 Task: Add Attachment from computer to Card Card0000000189 in Board Board0000000048 in Workspace WS0000000016 in Trello. Add Cover Purple to Card Card0000000189 in Board Board0000000048 in Workspace WS0000000016 in Trello. Add "Move Card To …" Button titled Button0000000189 to "top" of the list "To Do" to Card Card0000000189 in Board Board0000000048 in Workspace WS0000000016 in Trello. Add Description DS0000000189 to Card Card0000000189 in Board Board0000000048 in Workspace WS0000000016 in Trello. Add Comment CM0000000189 to Card Card0000000189 in Board Board0000000048 in Workspace WS0000000016 in Trello
Action: Mouse moved to (707, 43)
Screenshot: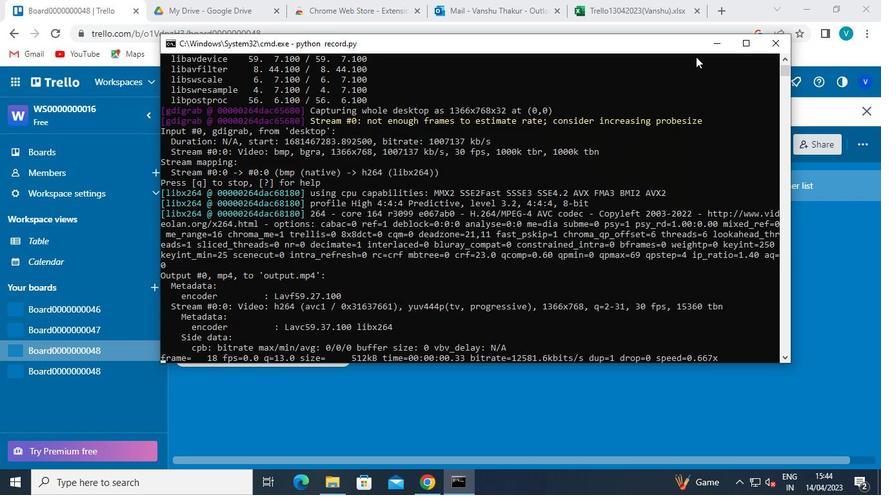
Action: Mouse pressed left at (707, 43)
Screenshot: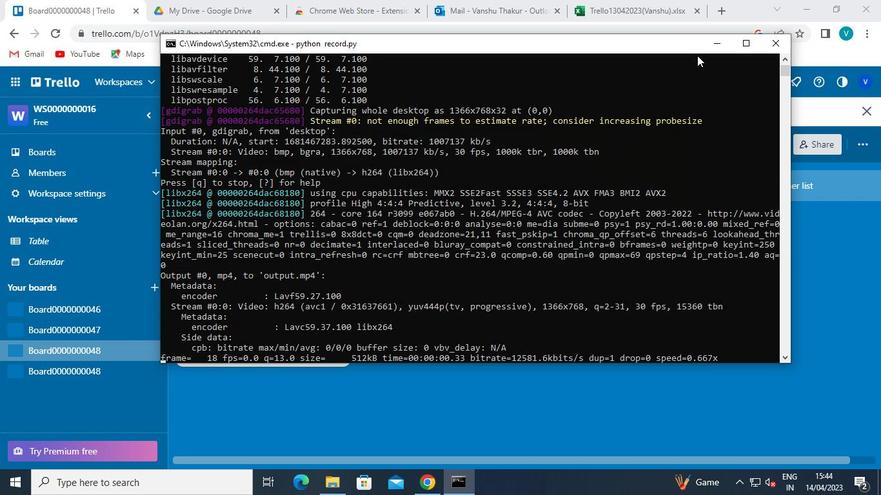 
Action: Mouse moved to (267, 233)
Screenshot: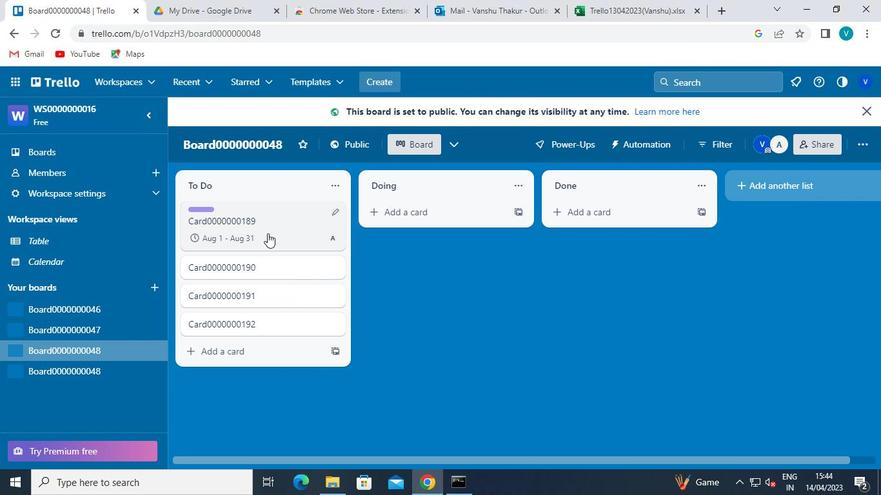 
Action: Mouse pressed left at (267, 233)
Screenshot: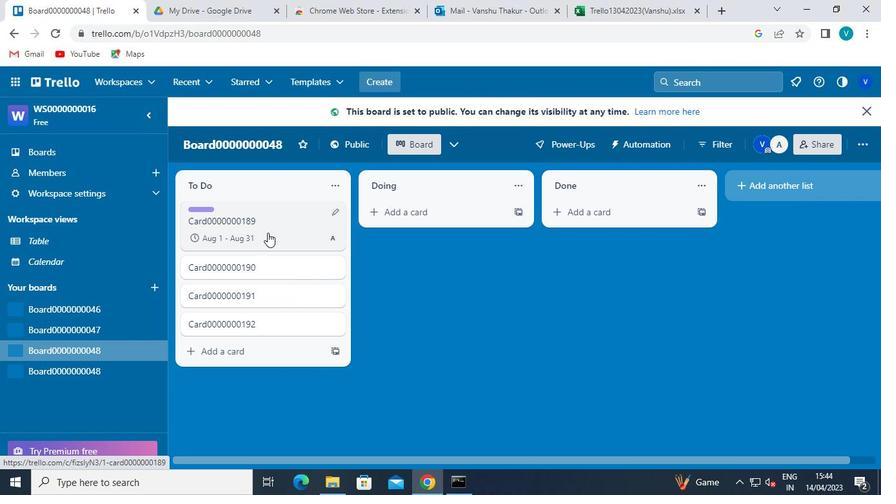 
Action: Mouse moved to (583, 328)
Screenshot: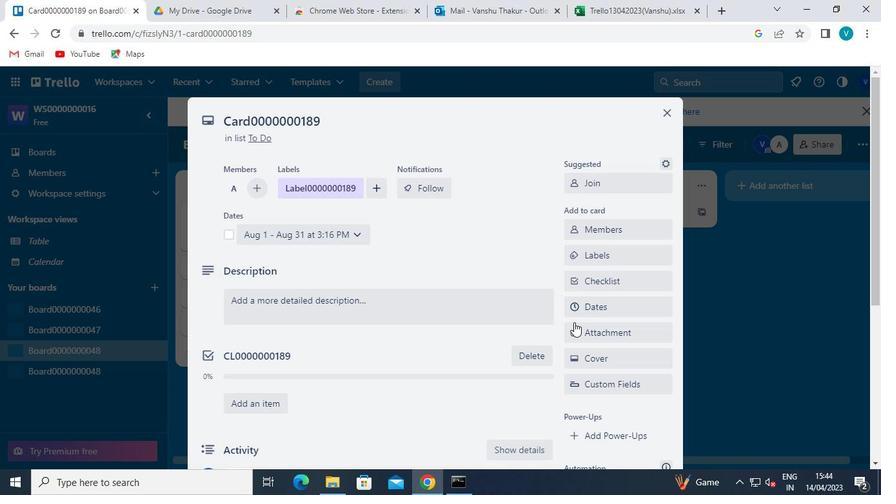 
Action: Mouse pressed left at (583, 328)
Screenshot: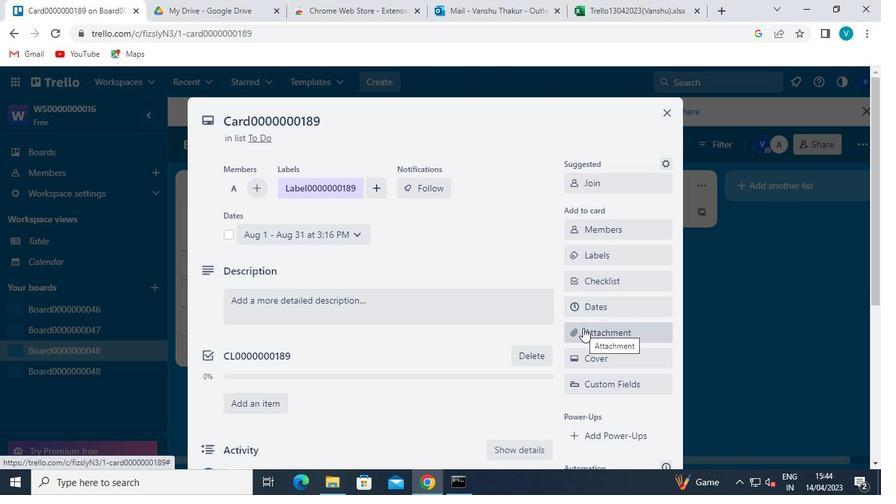 
Action: Mouse moved to (589, 132)
Screenshot: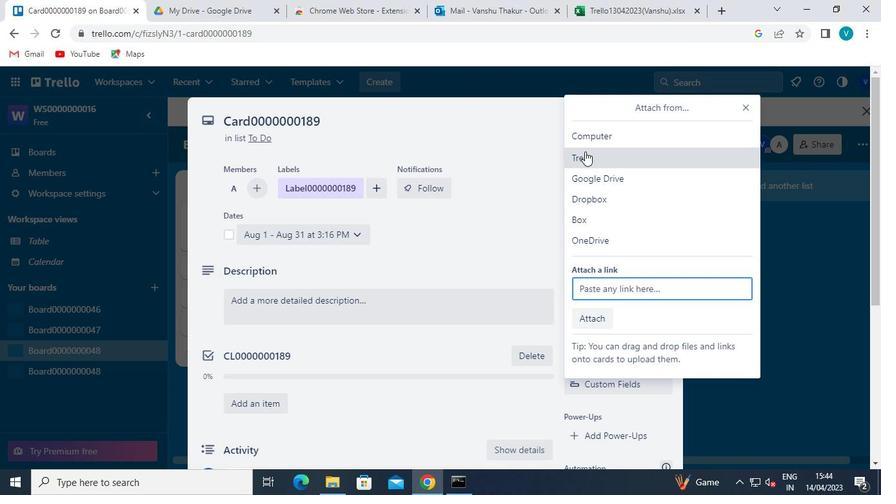 
Action: Mouse pressed left at (589, 132)
Screenshot: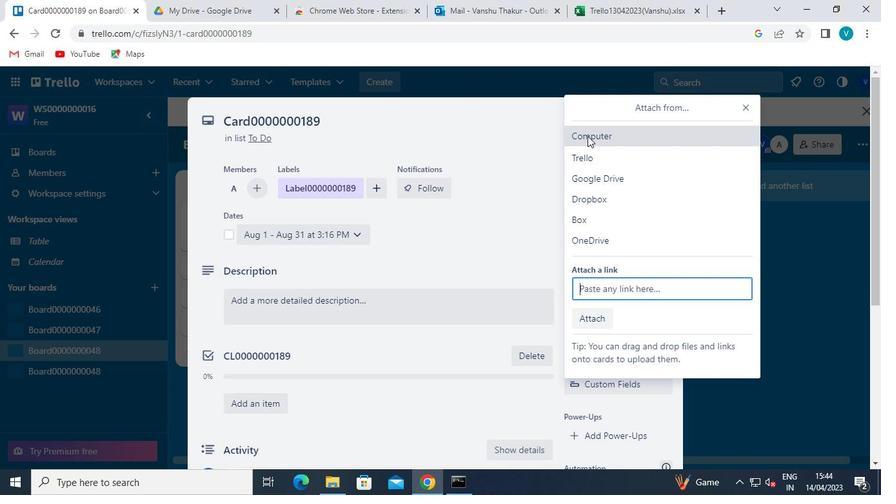 
Action: Mouse moved to (159, 157)
Screenshot: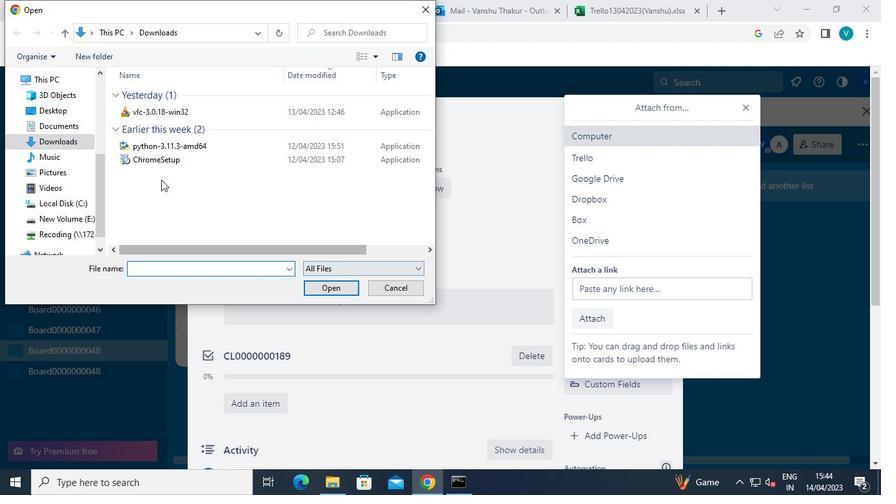 
Action: Mouse pressed left at (159, 157)
Screenshot: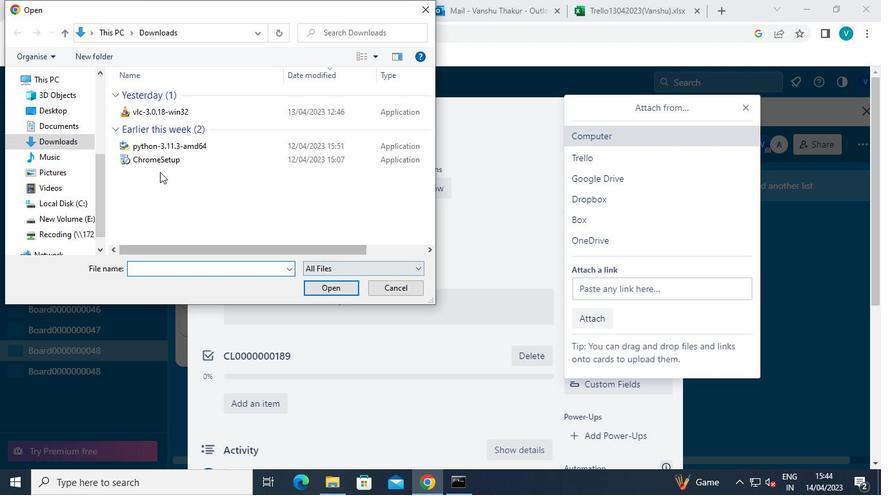 
Action: Mouse moved to (311, 283)
Screenshot: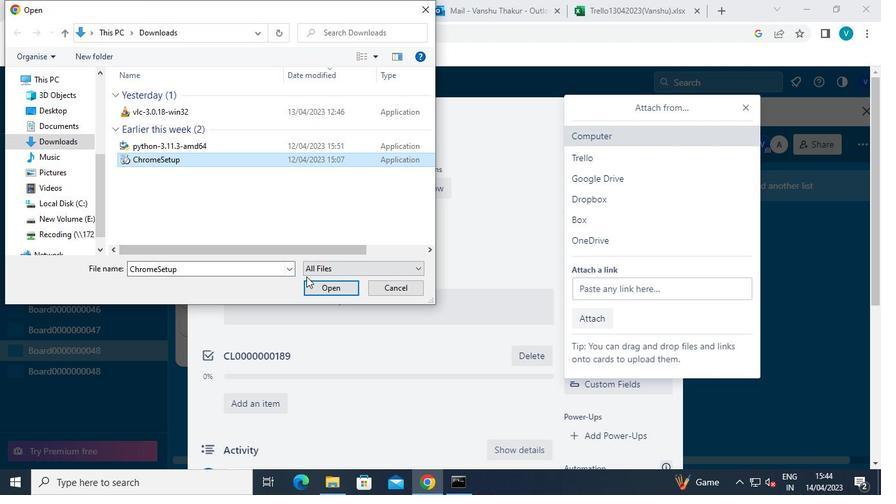 
Action: Mouse pressed left at (311, 283)
Screenshot: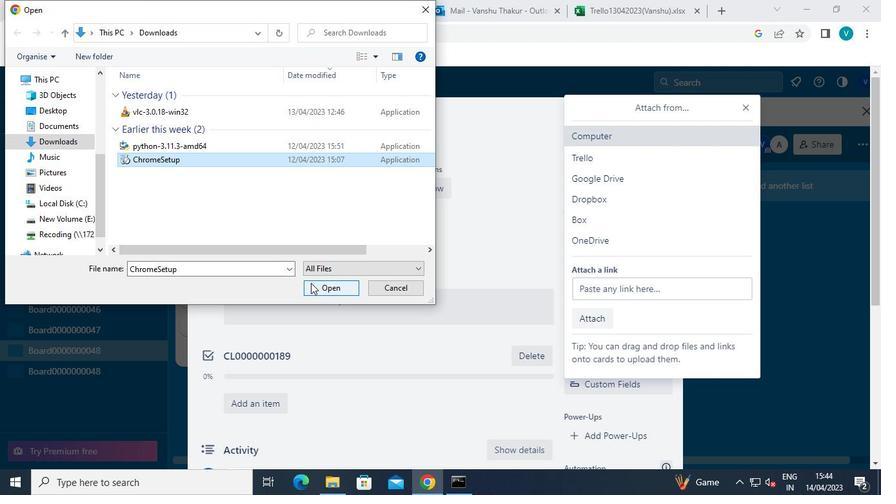 
Action: Mouse moved to (595, 349)
Screenshot: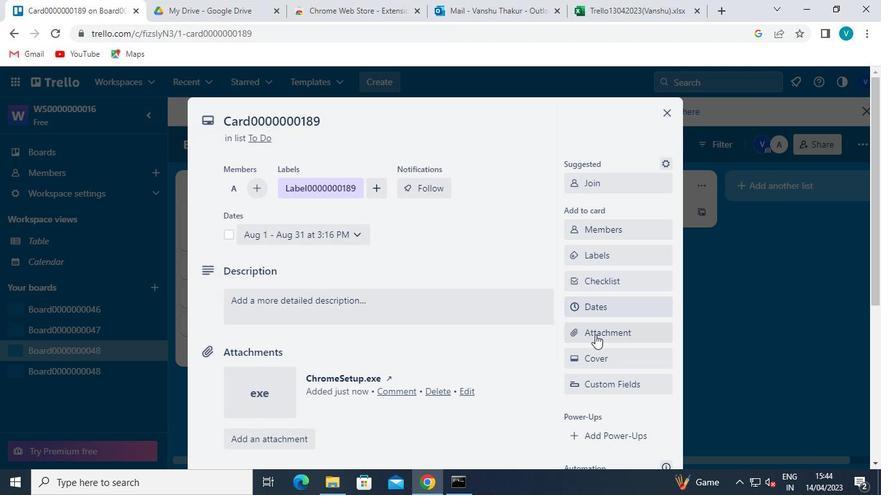 
Action: Mouse pressed left at (595, 349)
Screenshot: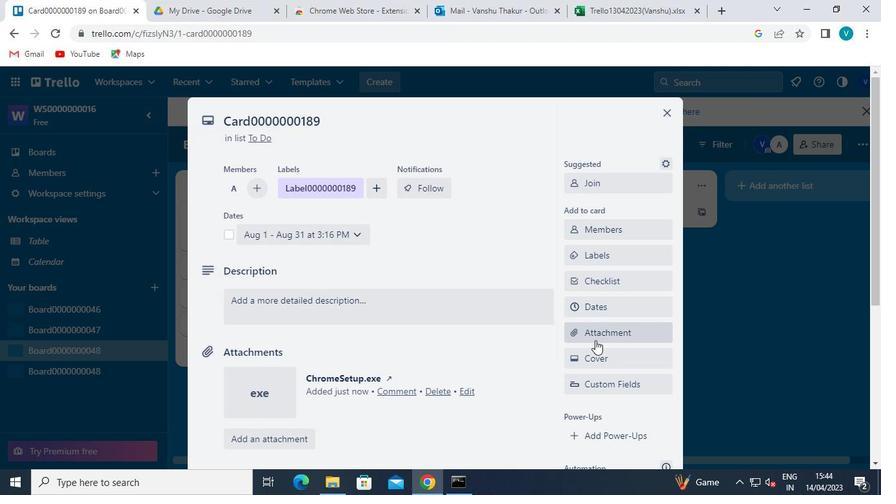 
Action: Mouse moved to (737, 217)
Screenshot: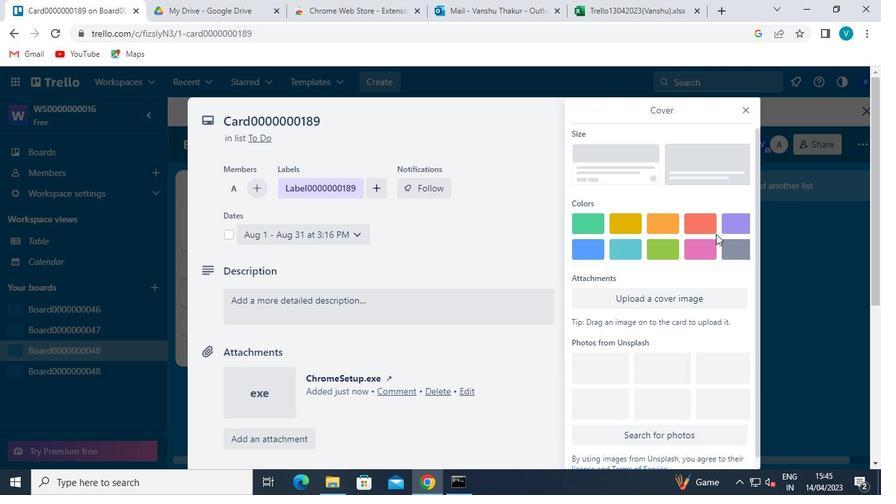 
Action: Mouse pressed left at (737, 217)
Screenshot: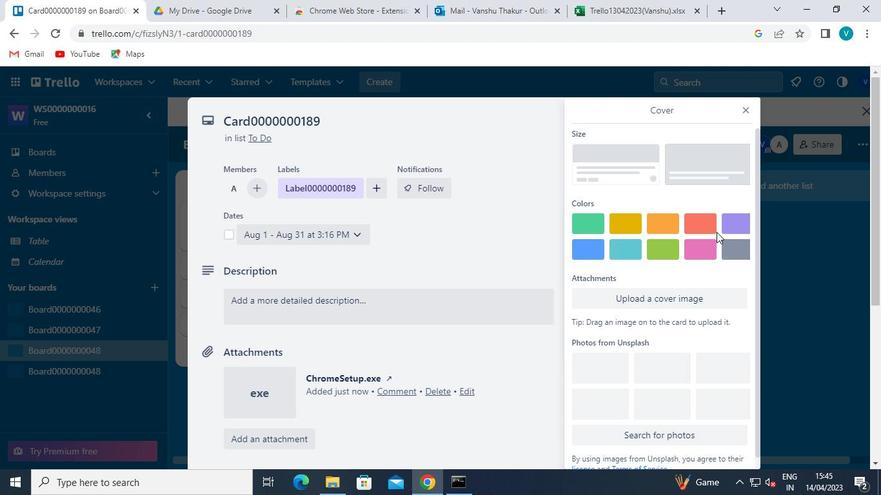 
Action: Mouse moved to (750, 104)
Screenshot: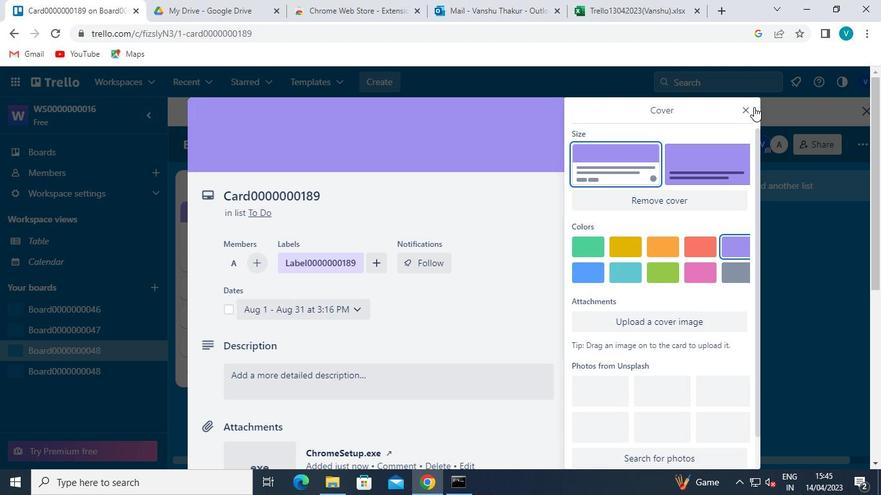 
Action: Mouse pressed left at (750, 104)
Screenshot: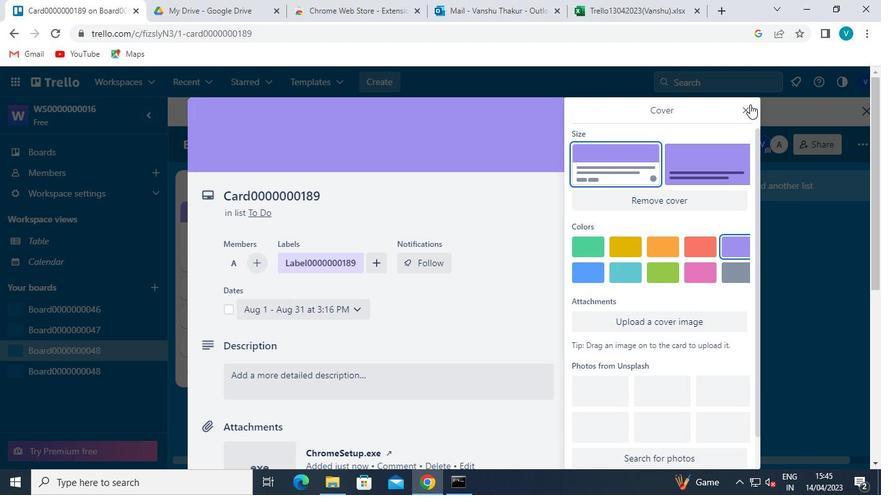 
Action: Mouse moved to (608, 413)
Screenshot: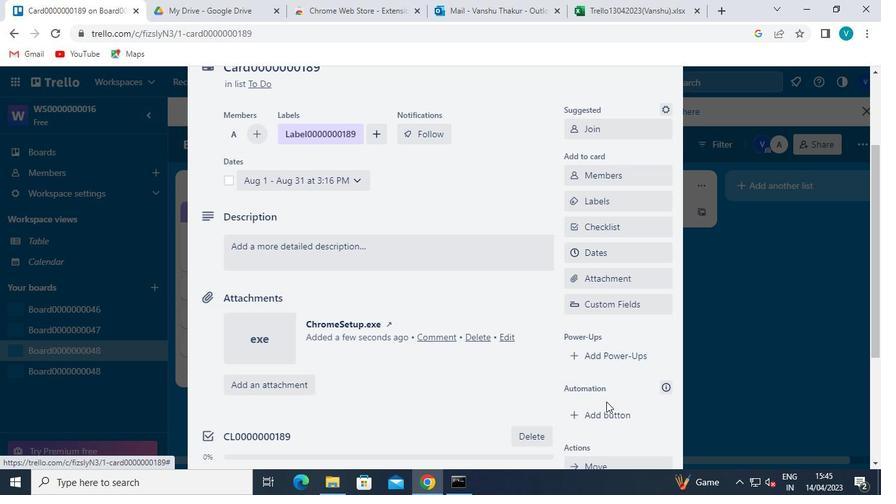 
Action: Mouse pressed left at (608, 413)
Screenshot: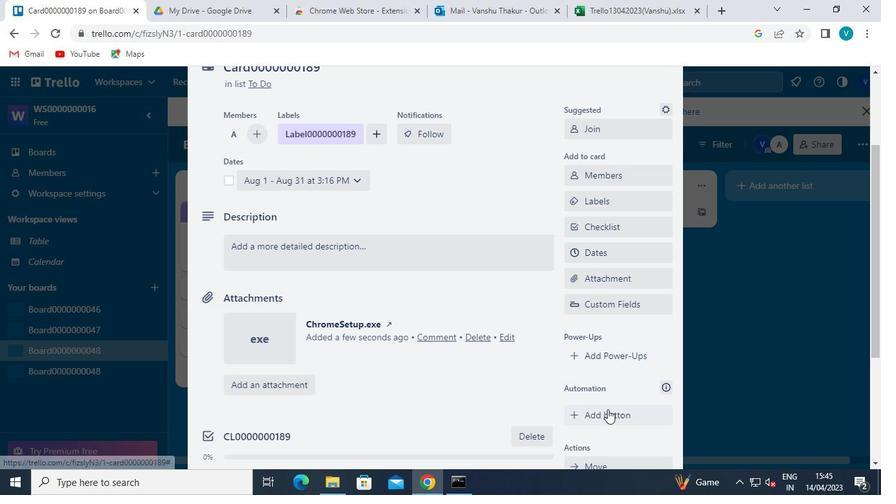 
Action: Mouse moved to (610, 171)
Screenshot: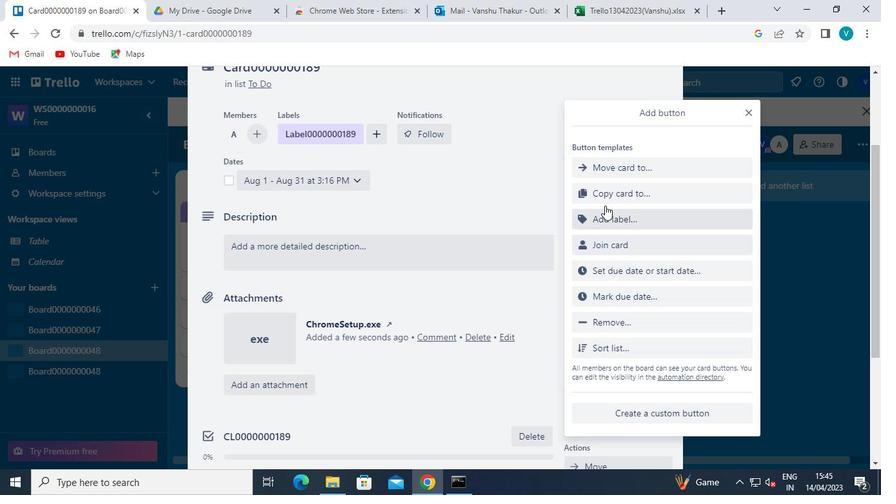 
Action: Mouse pressed left at (610, 171)
Screenshot: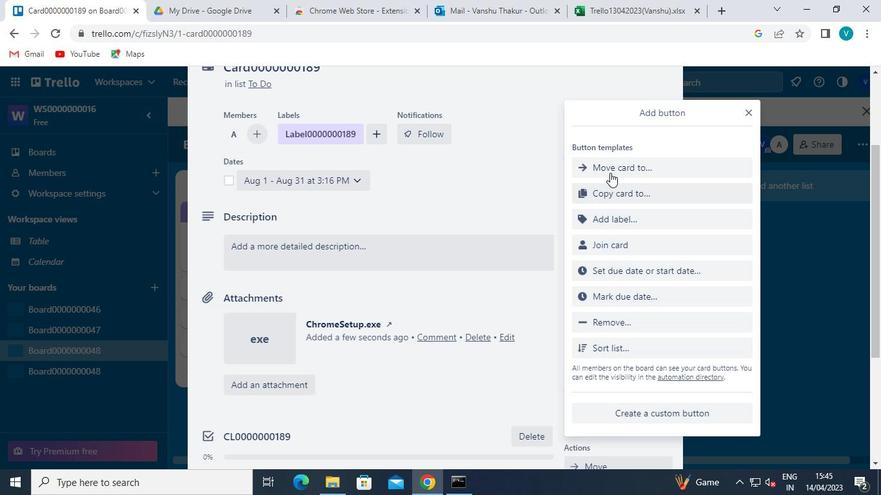 
Action: Mouse moved to (617, 200)
Screenshot: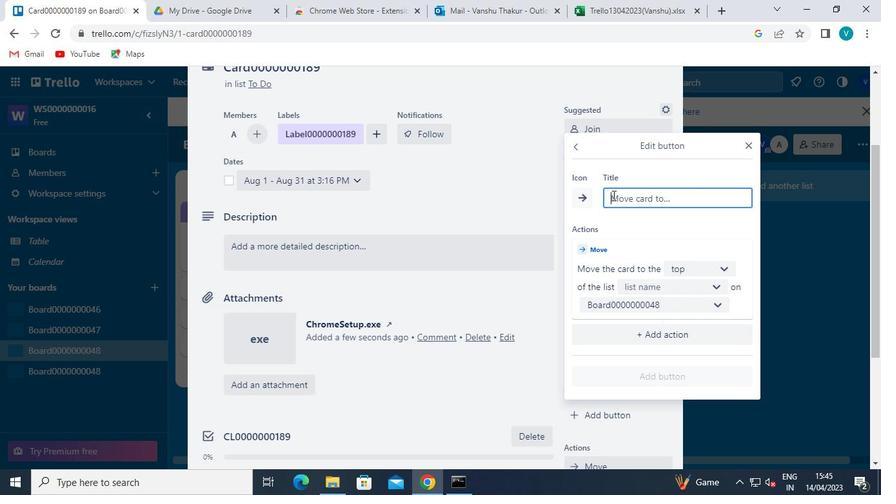 
Action: Mouse pressed left at (617, 200)
Screenshot: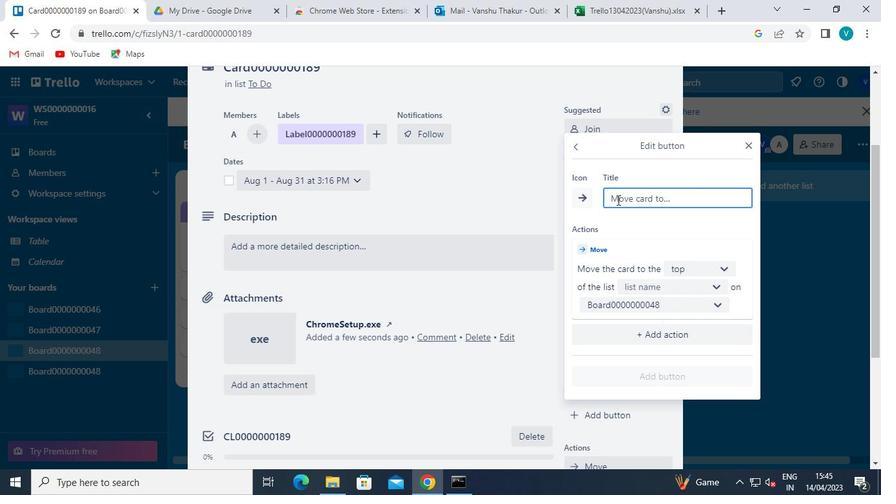 
Action: Mouse moved to (619, 200)
Screenshot: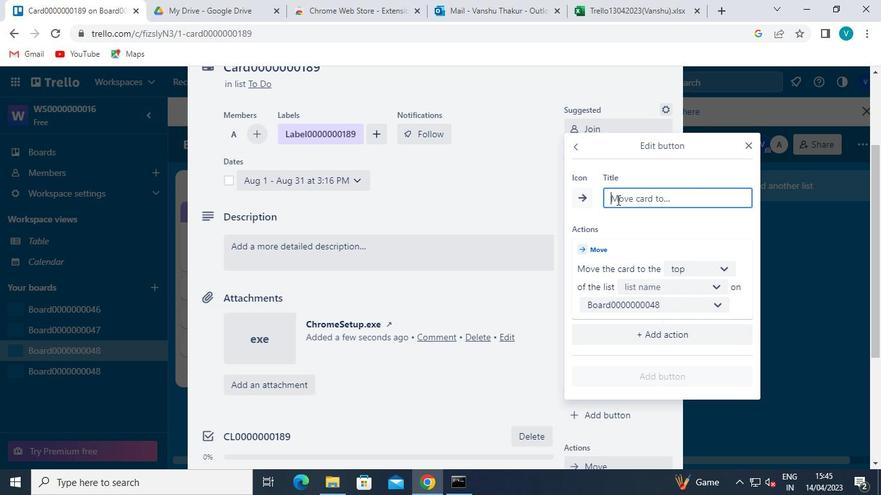 
Action: Keyboard Key.shift
Screenshot: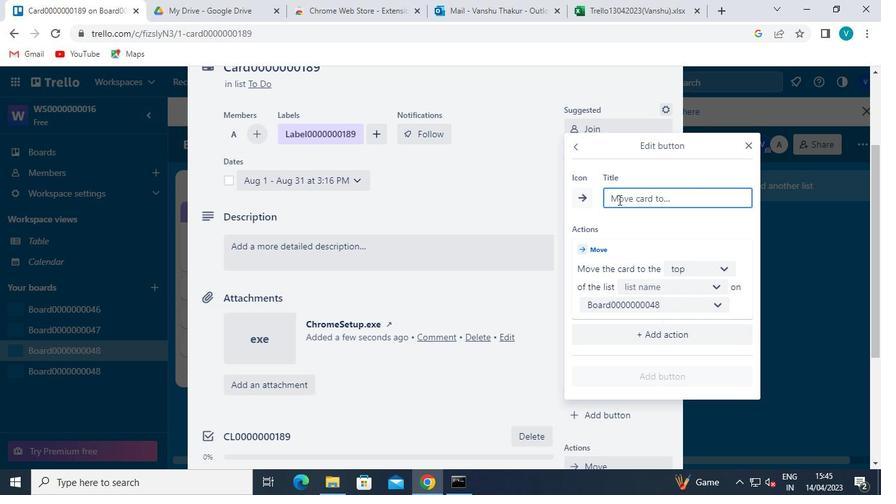 
Action: Keyboard B
Screenshot: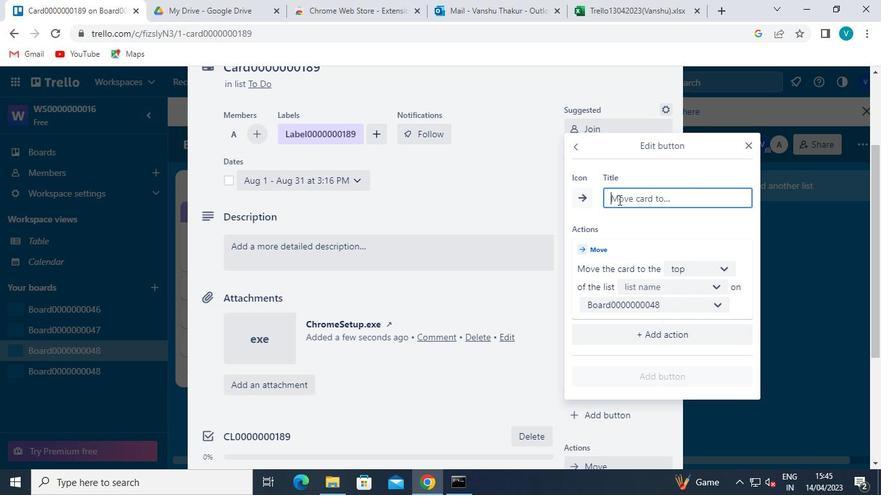 
Action: Keyboard u
Screenshot: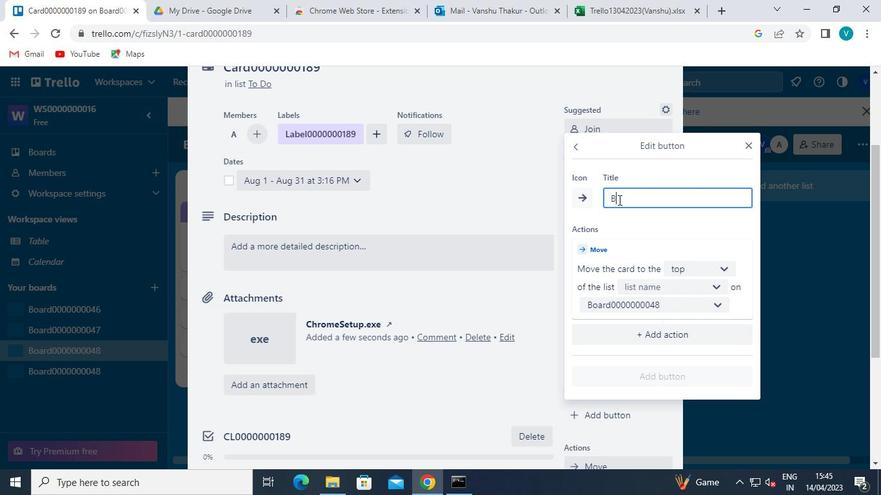 
Action: Keyboard t
Screenshot: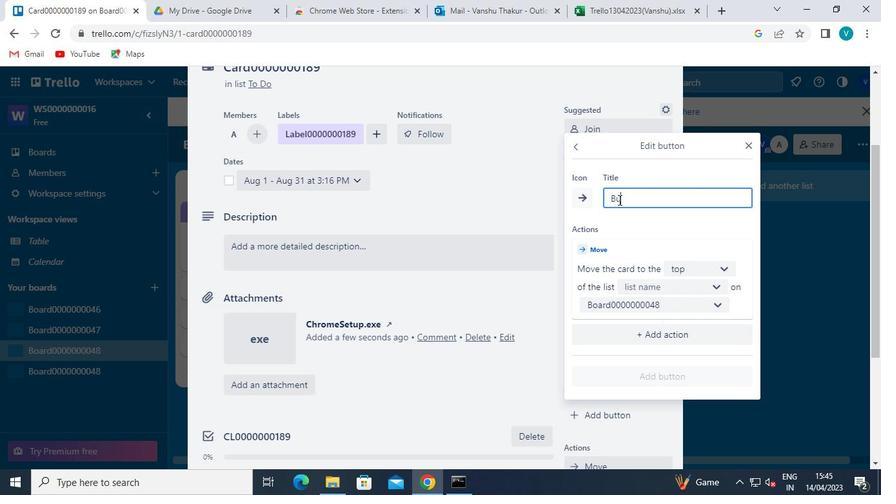 
Action: Keyboard t
Screenshot: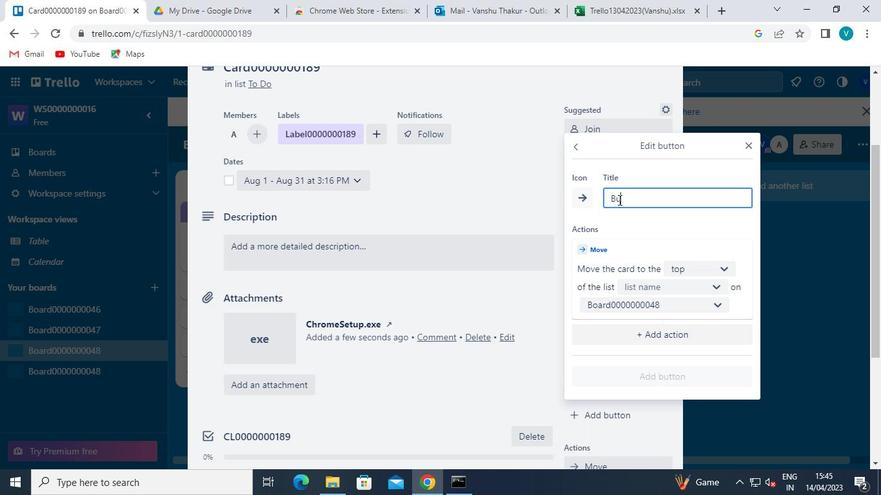 
Action: Keyboard o
Screenshot: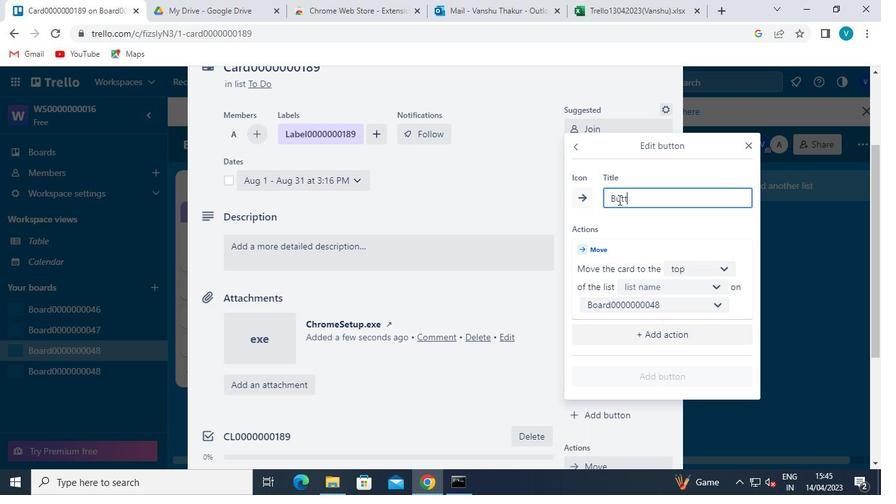 
Action: Keyboard n
Screenshot: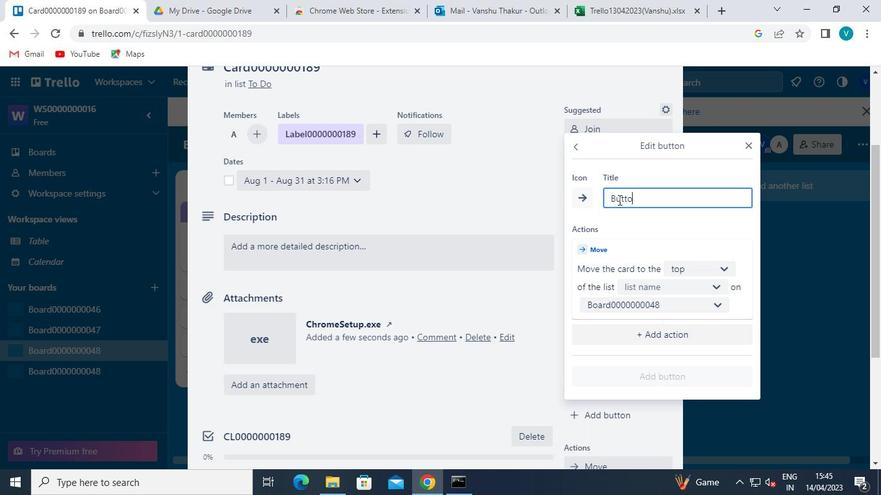 
Action: Keyboard <96>
Screenshot: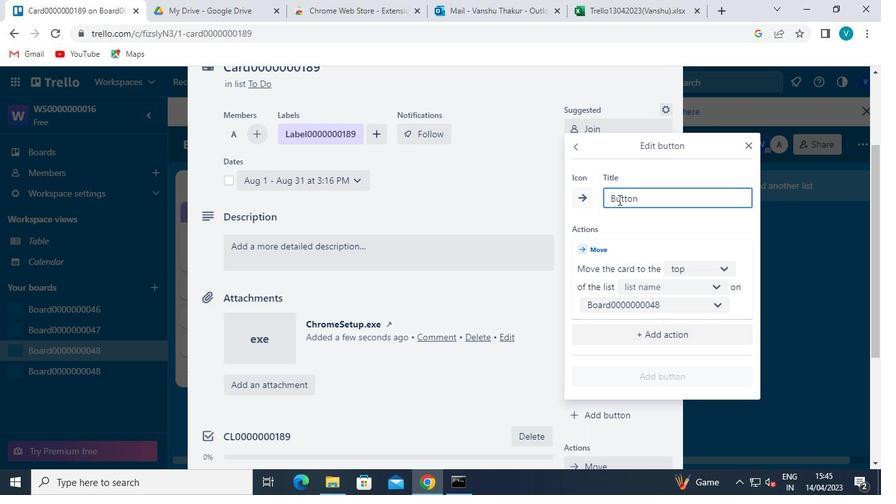 
Action: Keyboard <96>
Screenshot: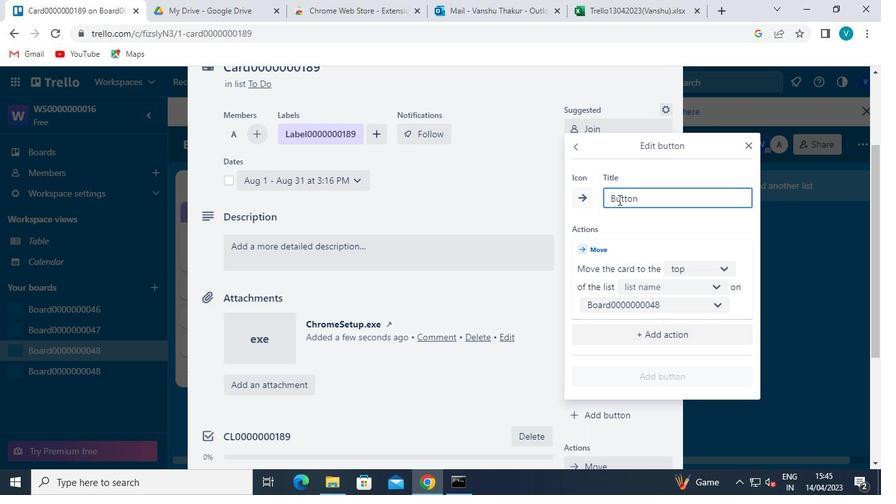 
Action: Keyboard <96>
Screenshot: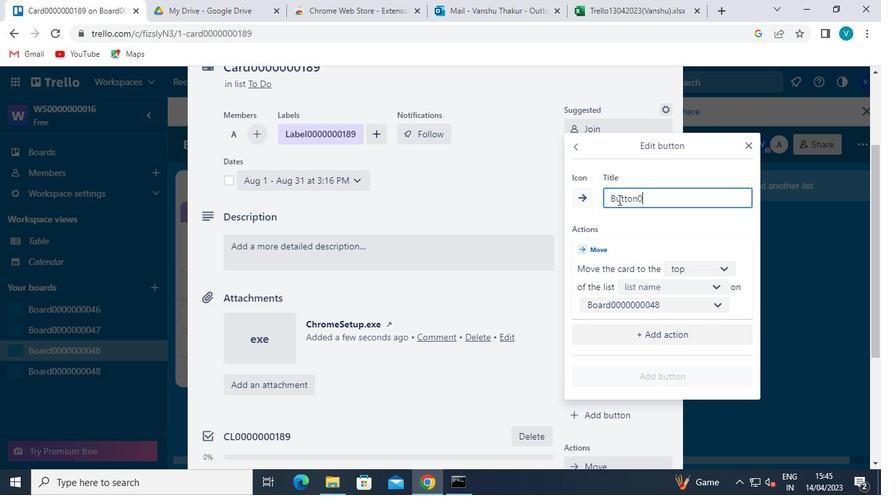 
Action: Keyboard <96>
Screenshot: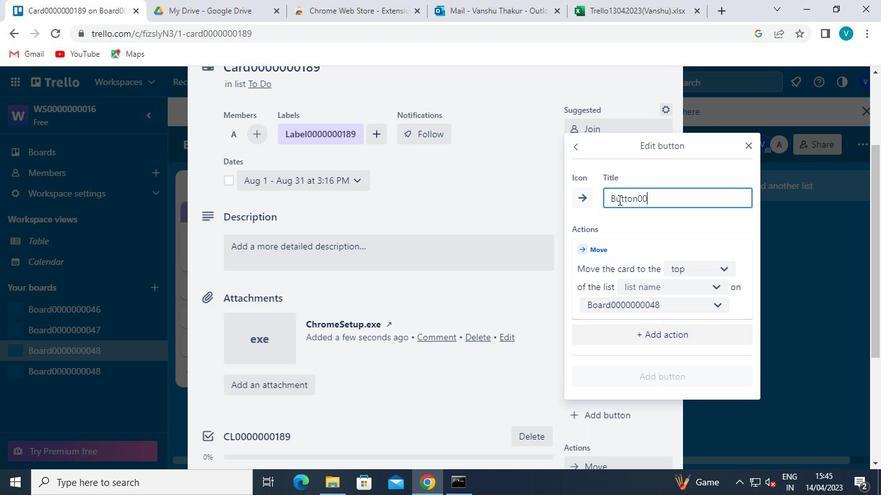 
Action: Keyboard <96>
Screenshot: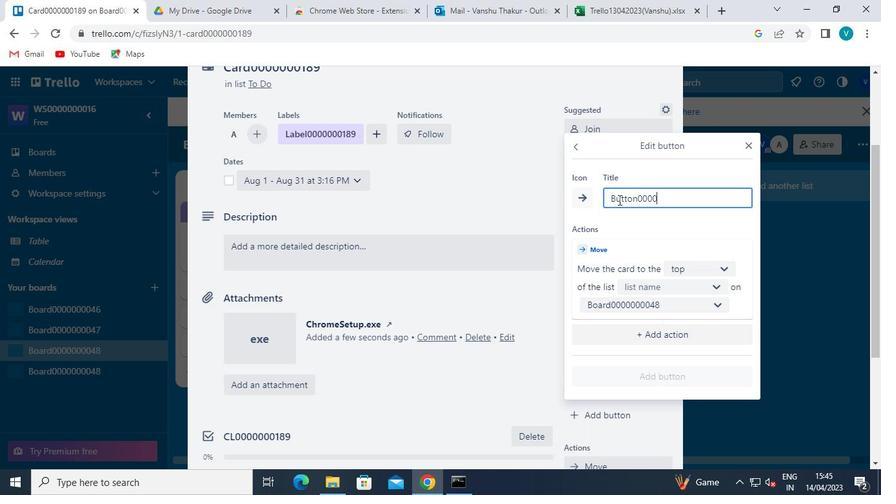 
Action: Keyboard <96>
Screenshot: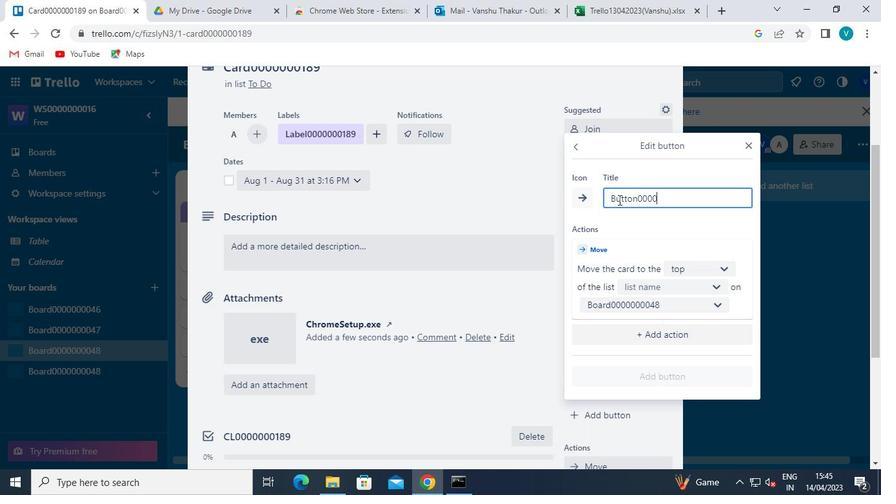 
Action: Keyboard <96>
Screenshot: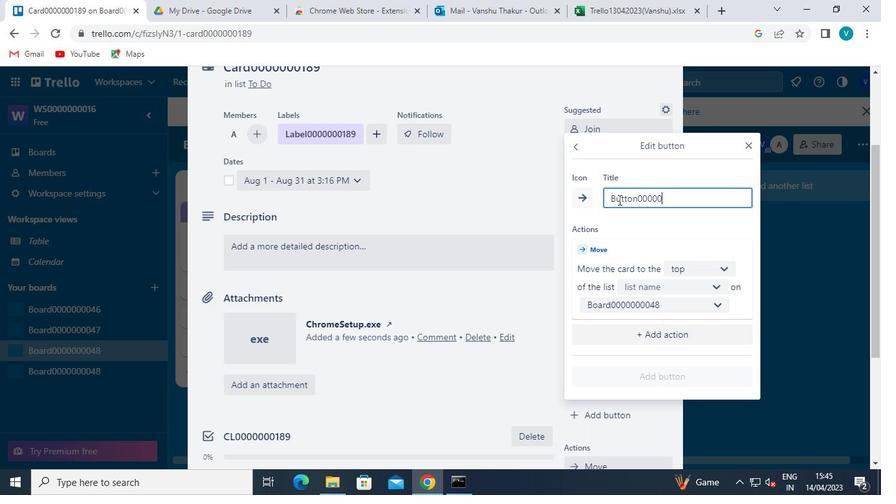
Action: Keyboard <97>
Screenshot: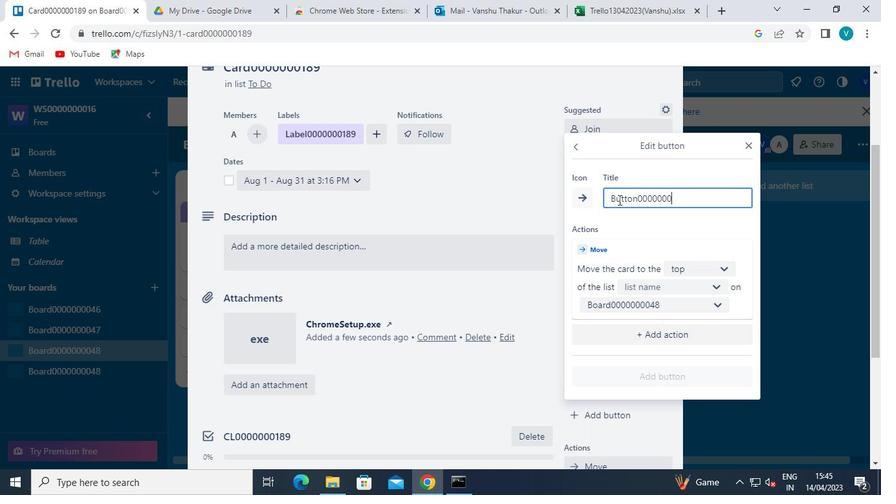 
Action: Keyboard <104>
Screenshot: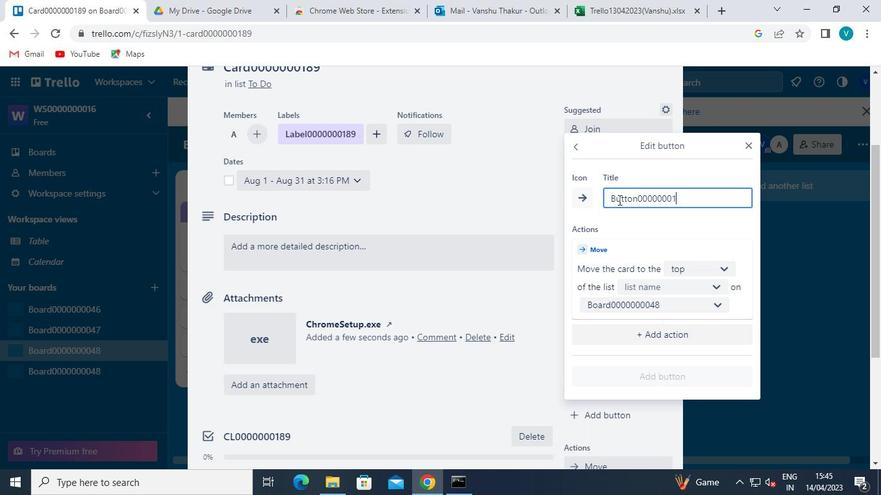 
Action: Keyboard <105>
Screenshot: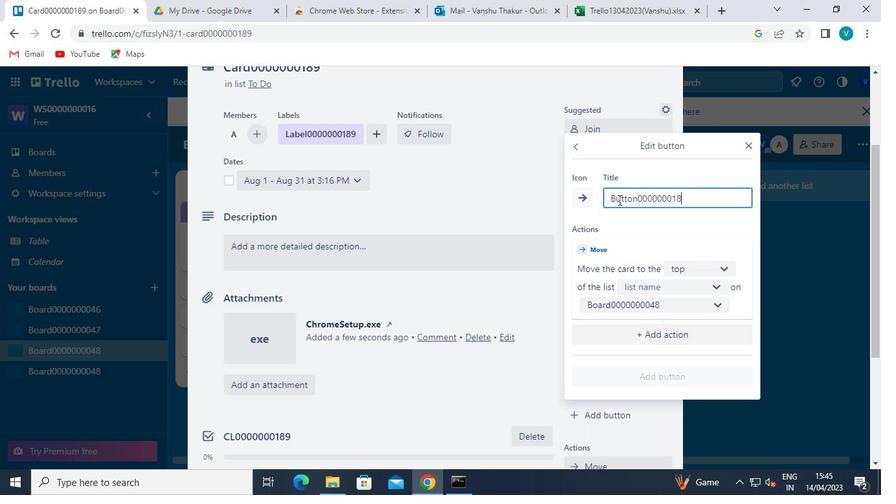 
Action: Mouse moved to (695, 267)
Screenshot: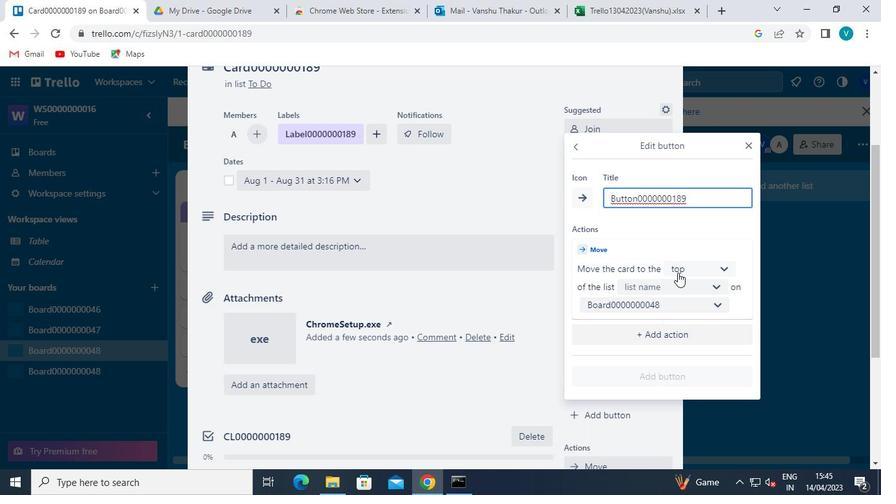 
Action: Mouse pressed left at (695, 267)
Screenshot: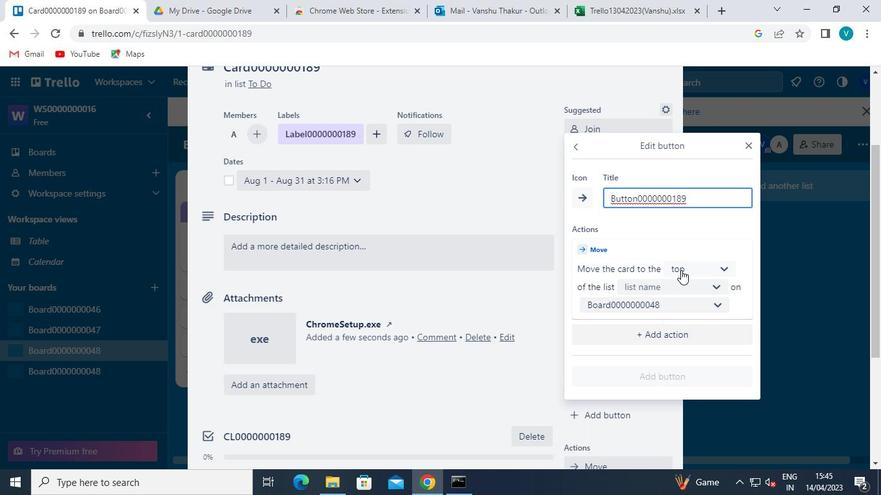 
Action: Mouse moved to (687, 293)
Screenshot: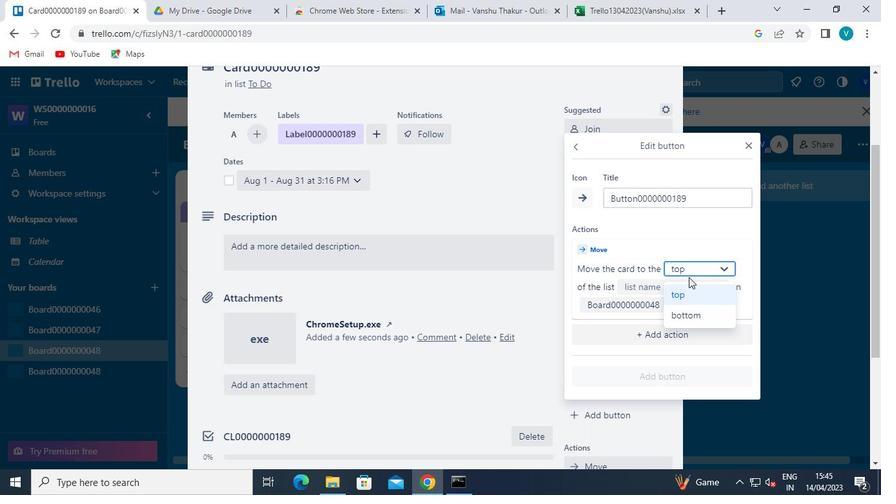 
Action: Mouse pressed left at (687, 293)
Screenshot: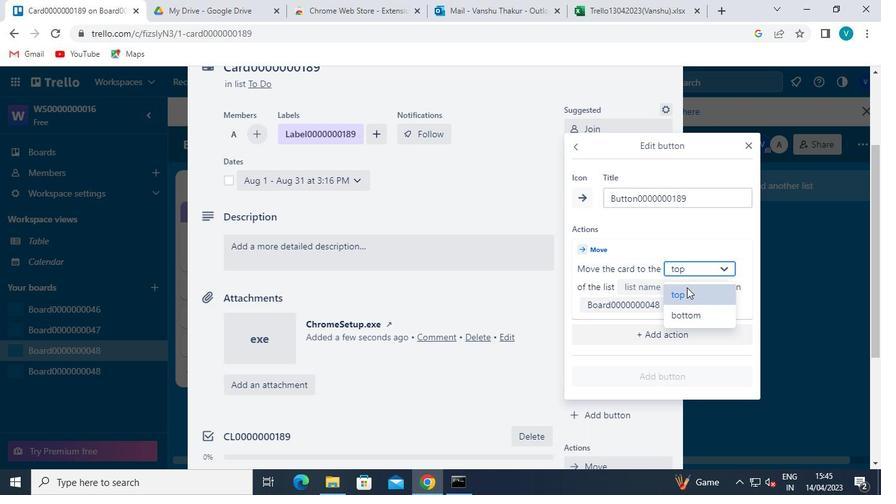 
Action: Mouse moved to (685, 289)
Screenshot: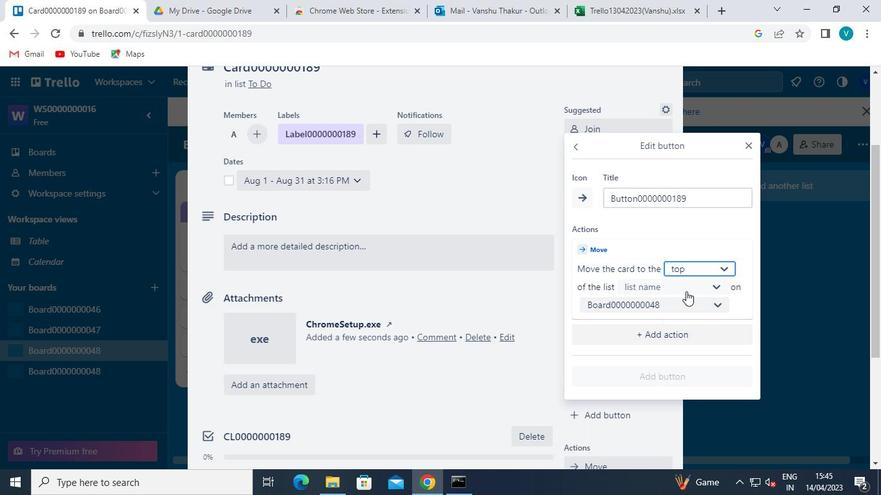 
Action: Mouse pressed left at (685, 289)
Screenshot: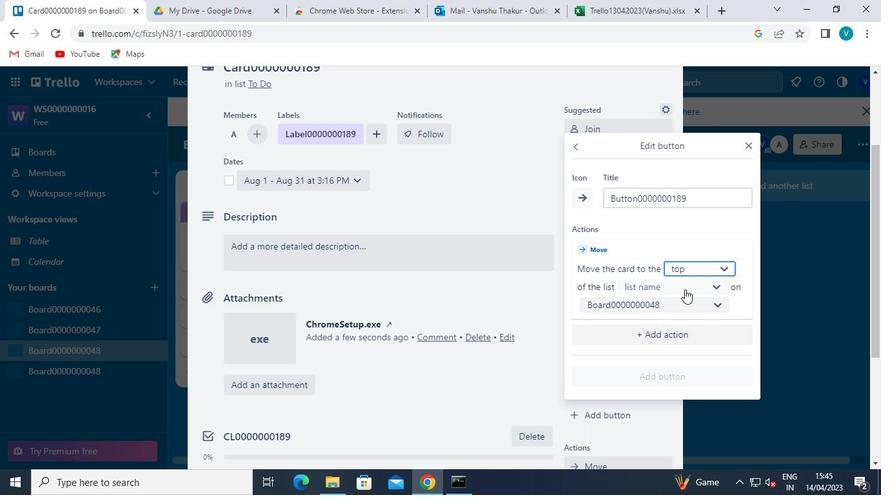 
Action: Mouse moved to (672, 304)
Screenshot: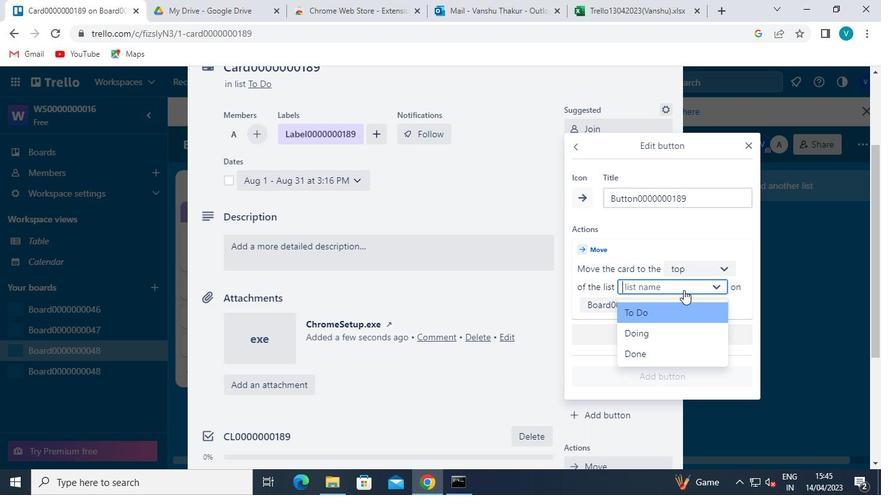 
Action: Mouse pressed left at (672, 304)
Screenshot: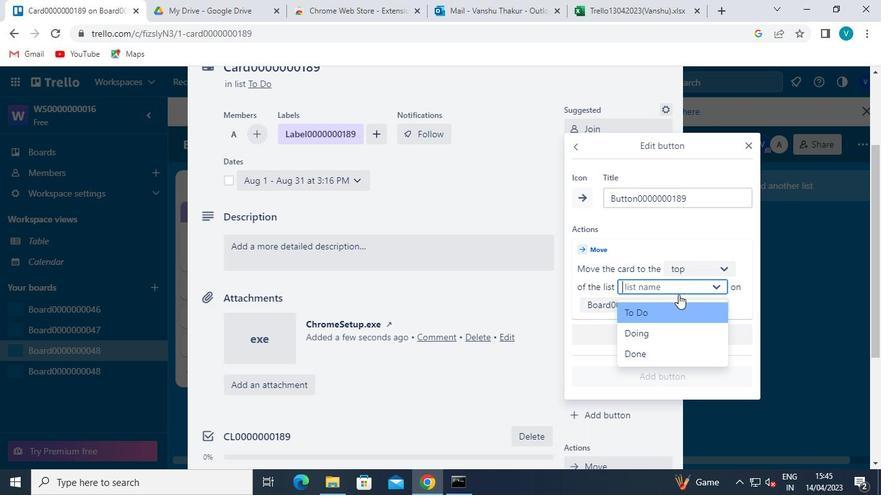 
Action: Mouse moved to (657, 369)
Screenshot: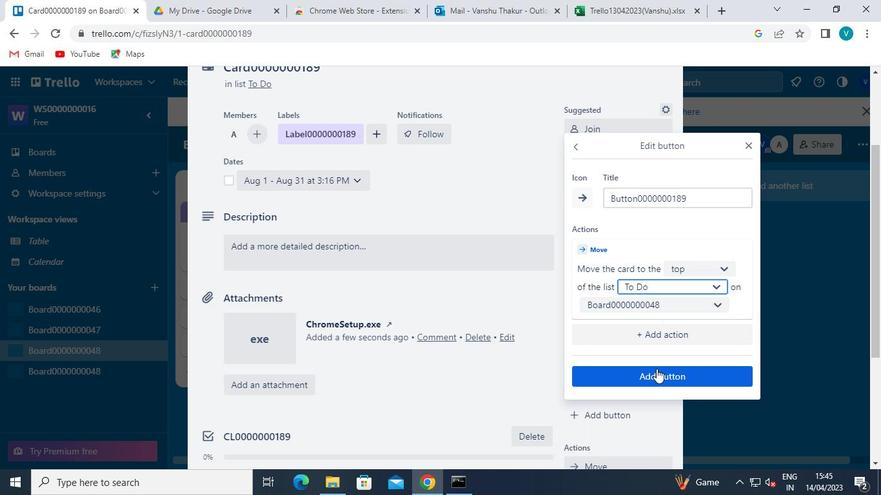 
Action: Mouse pressed left at (657, 369)
Screenshot: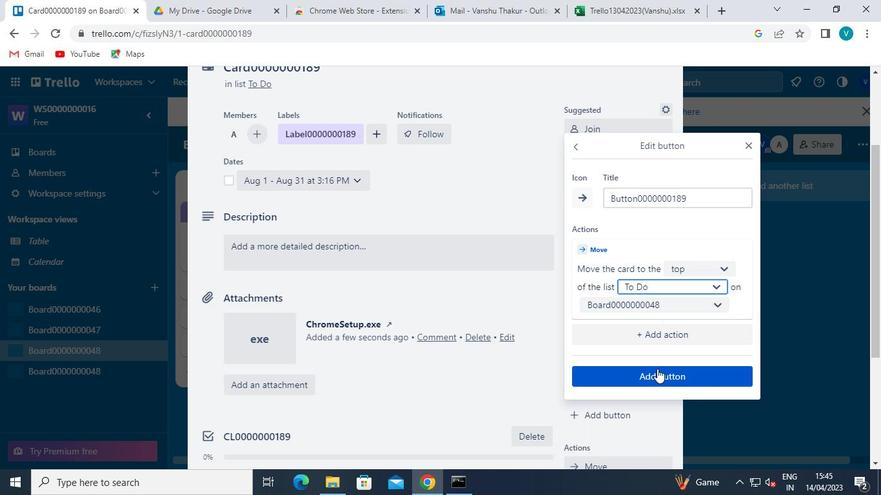 
Action: Mouse moved to (338, 251)
Screenshot: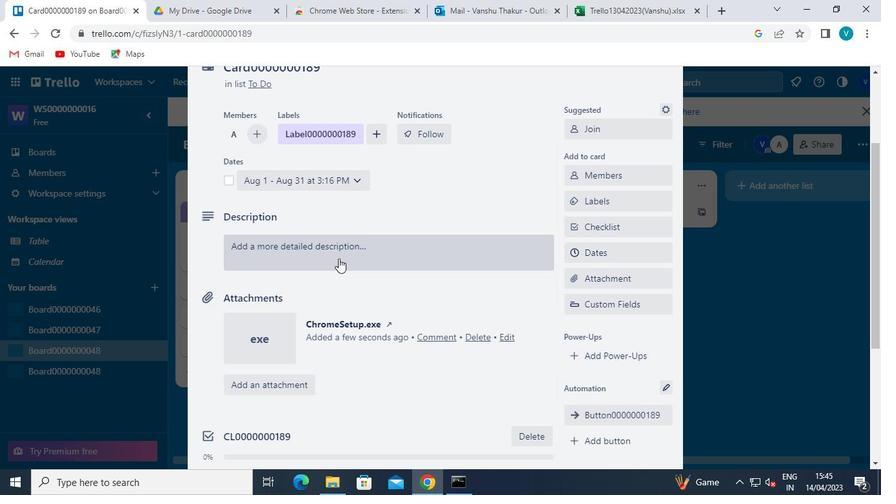 
Action: Mouse pressed left at (338, 251)
Screenshot: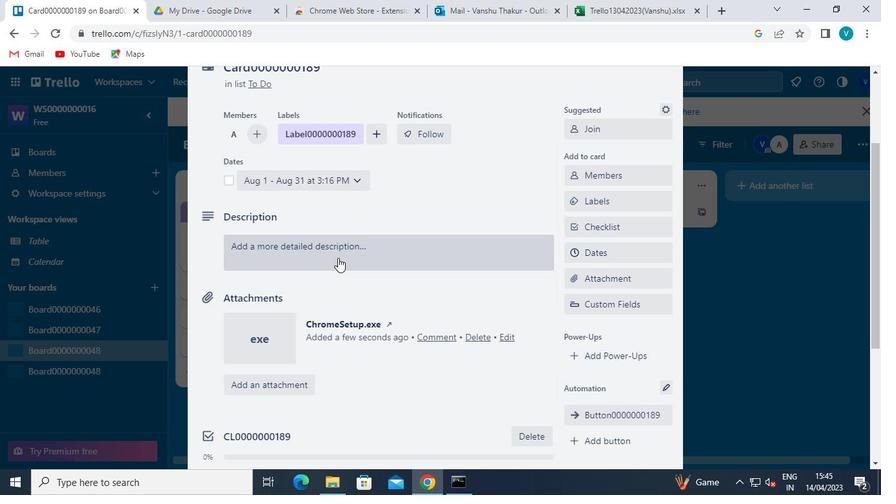 
Action: Mouse moved to (344, 247)
Screenshot: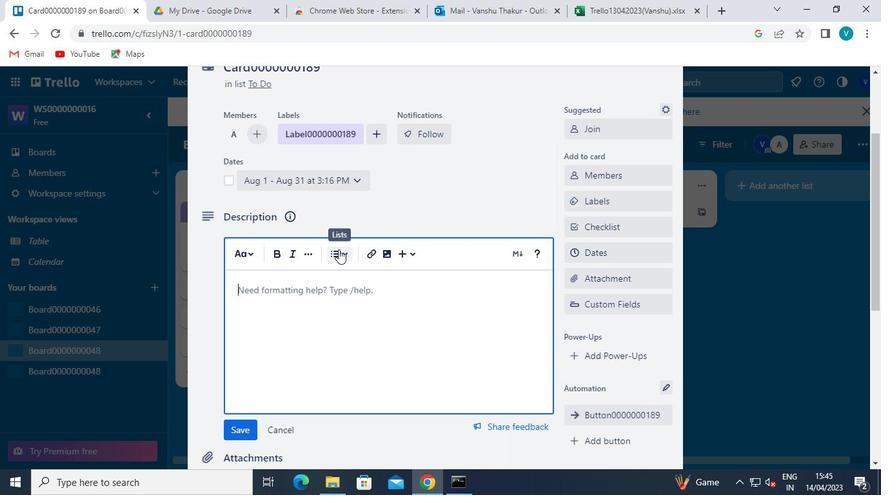 
Action: Keyboard Key.shift
Screenshot: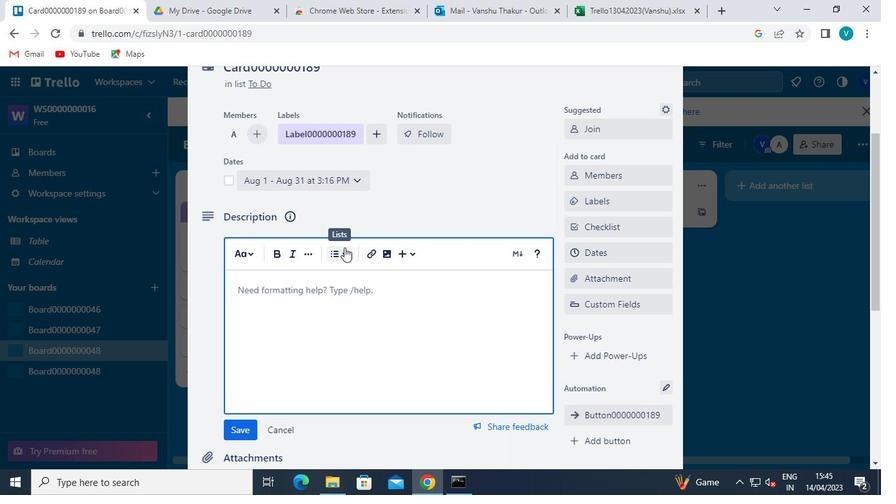 
Action: Keyboard D
Screenshot: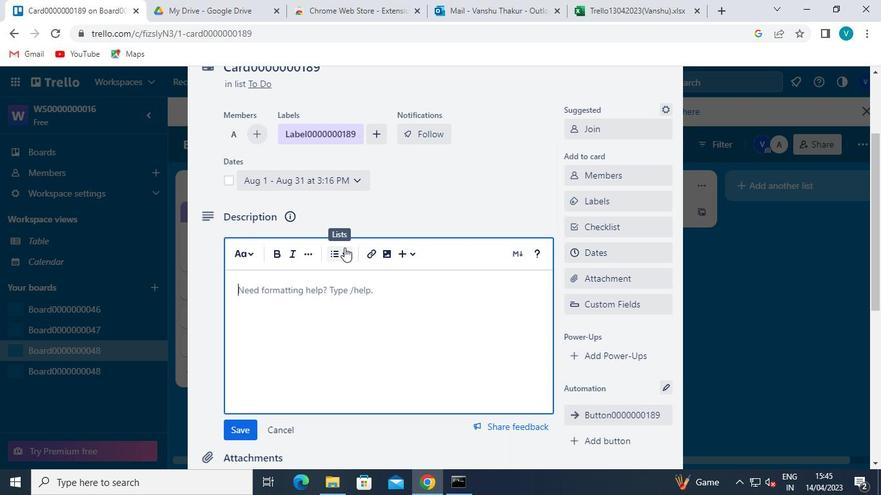 
Action: Keyboard S
Screenshot: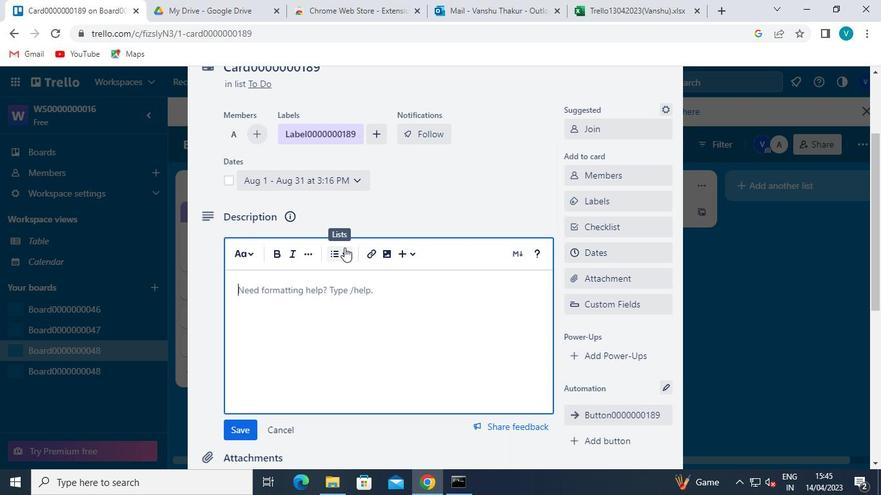 
Action: Keyboard <96>
Screenshot: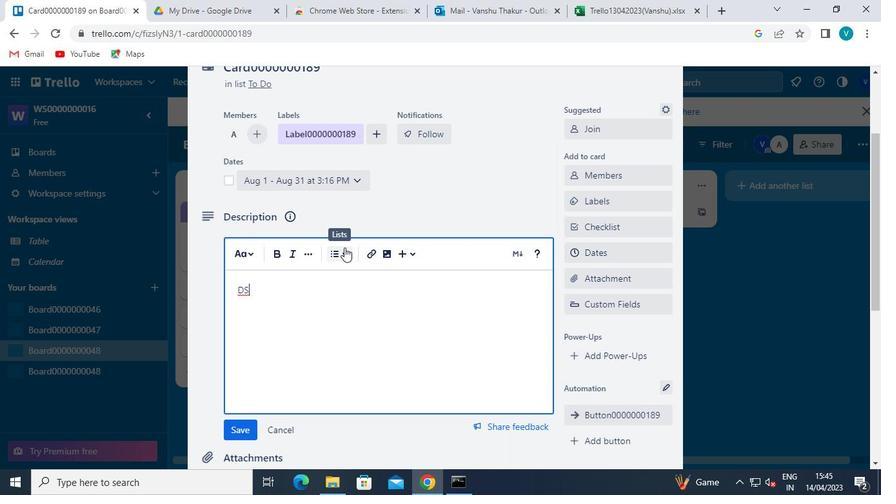 
Action: Keyboard <96>
Screenshot: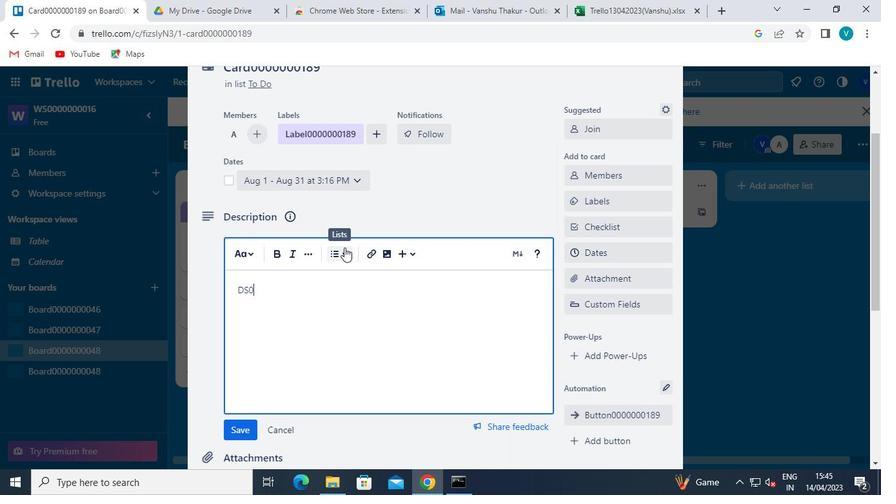 
Action: Keyboard <96>
Screenshot: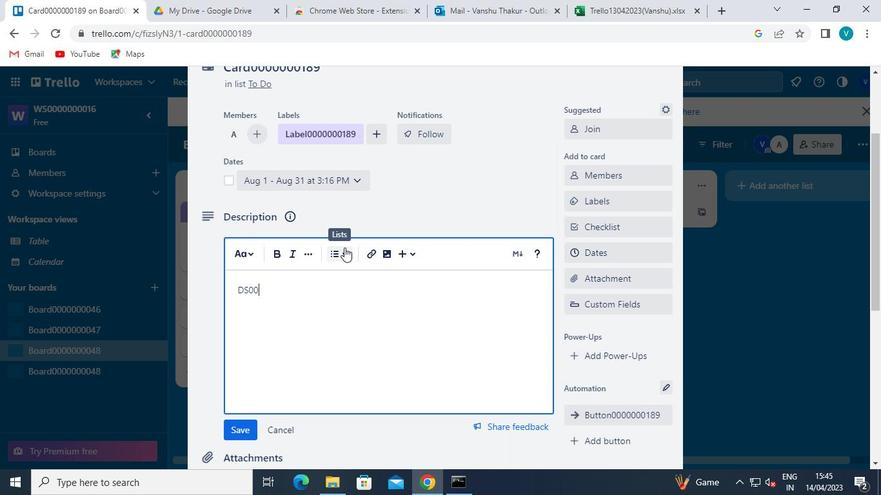 
Action: Keyboard <96>
Screenshot: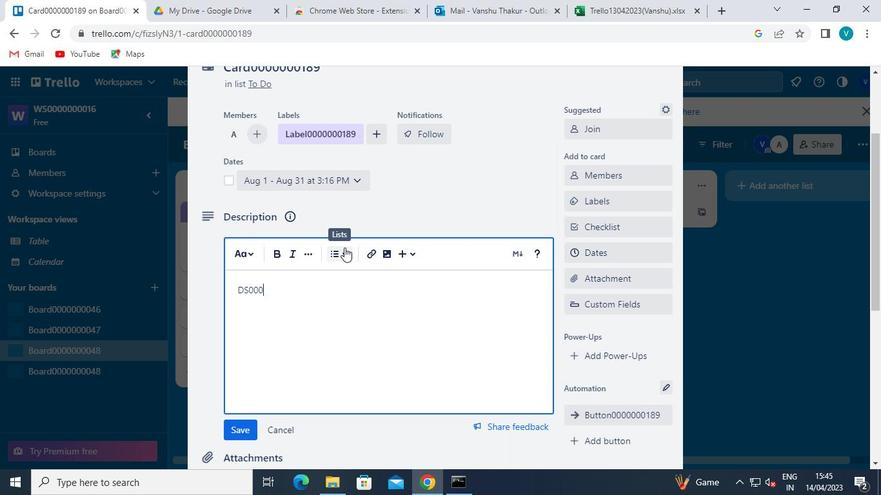
Action: Keyboard <96>
Screenshot: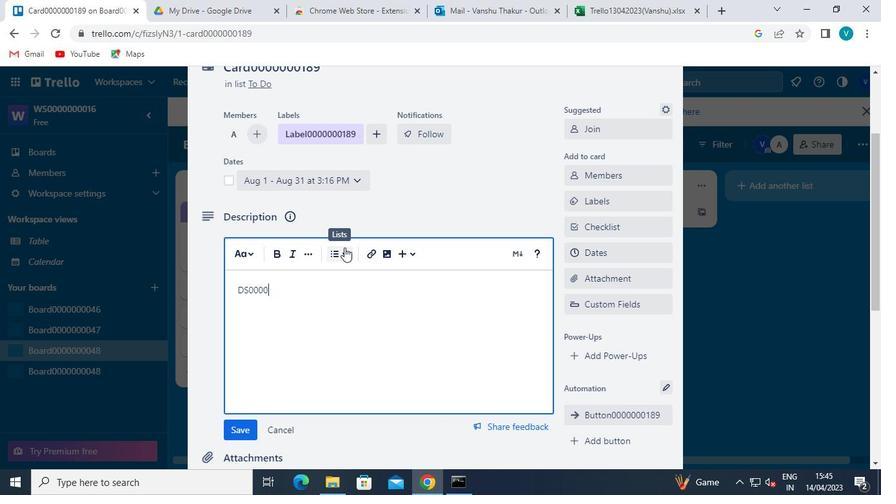 
Action: Keyboard <96>
Screenshot: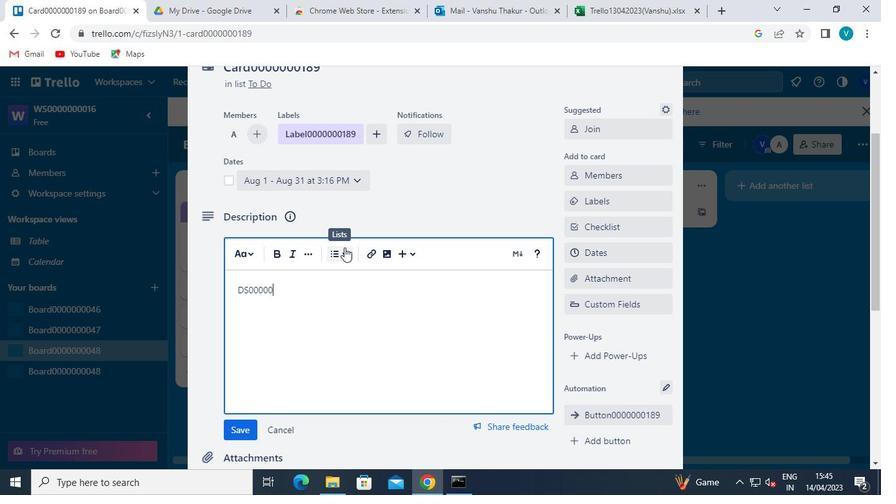 
Action: Keyboard <96>
Screenshot: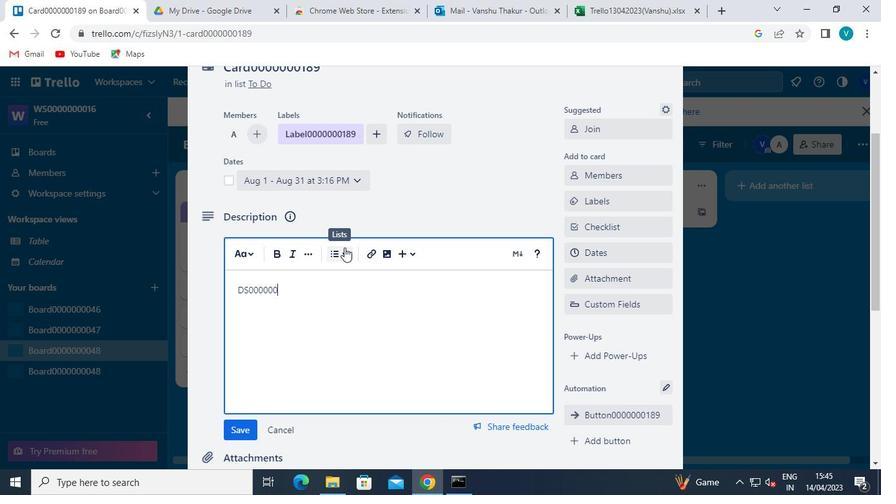 
Action: Keyboard <97>
Screenshot: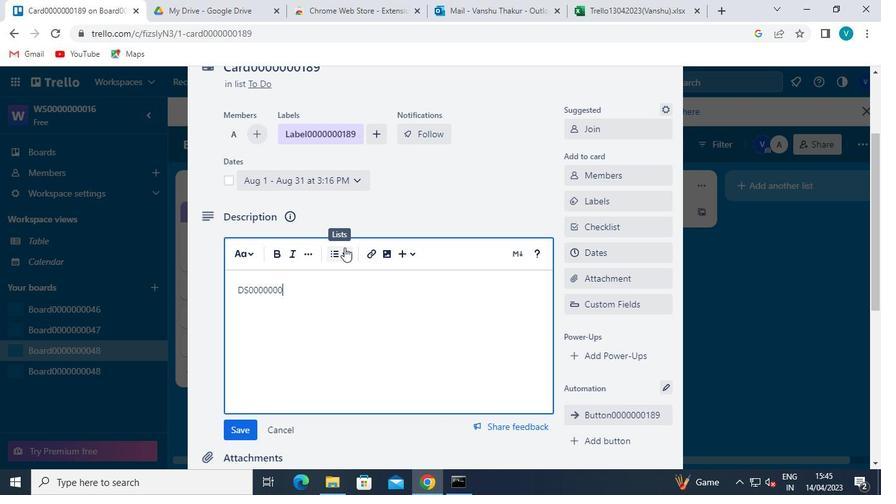
Action: Keyboard <104>
Screenshot: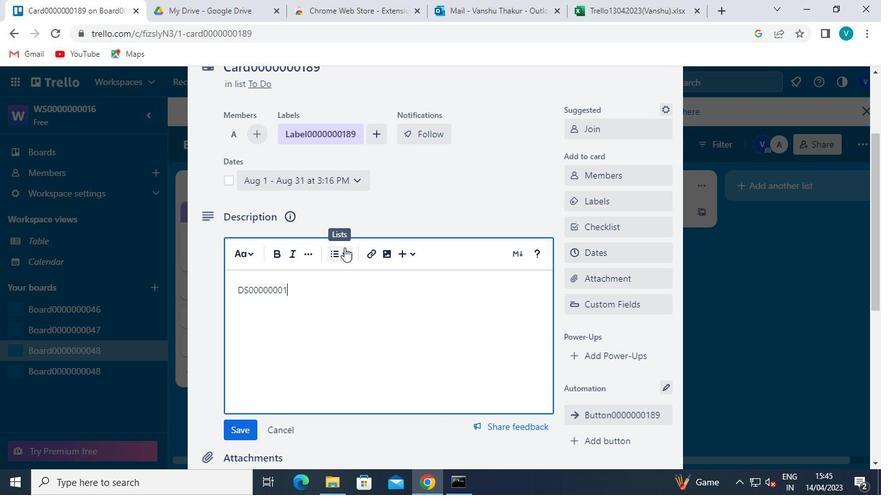 
Action: Keyboard <105>
Screenshot: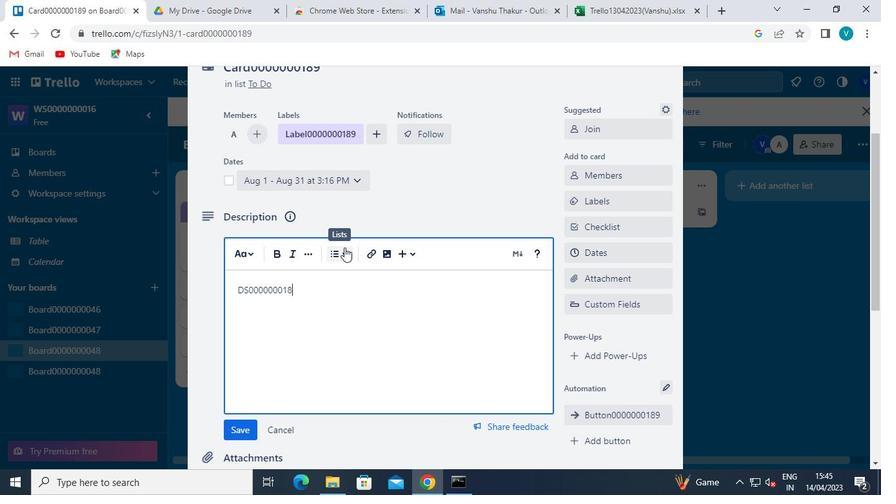 
Action: Mouse moved to (247, 430)
Screenshot: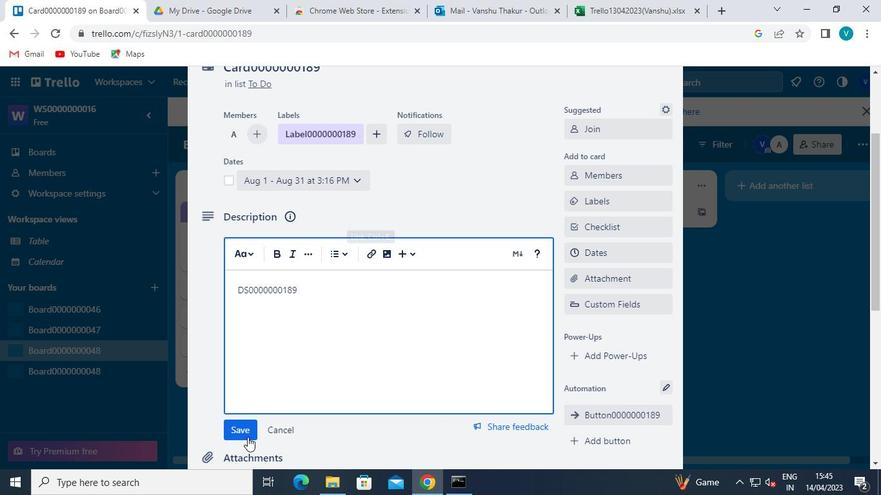 
Action: Mouse pressed left at (247, 430)
Screenshot: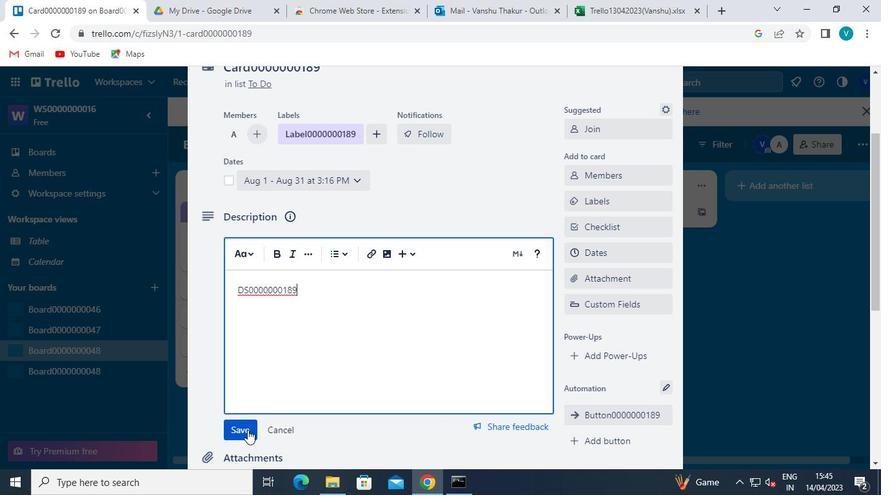 
Action: Mouse moved to (271, 351)
Screenshot: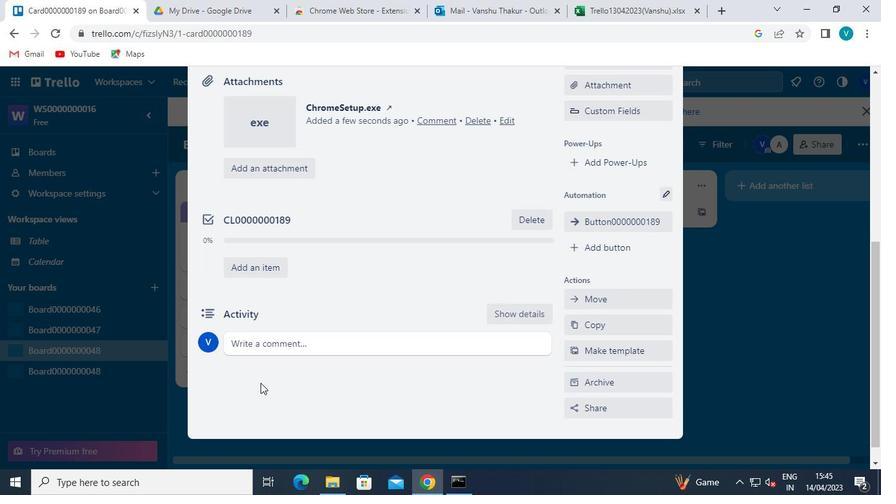 
Action: Mouse pressed left at (271, 351)
Screenshot: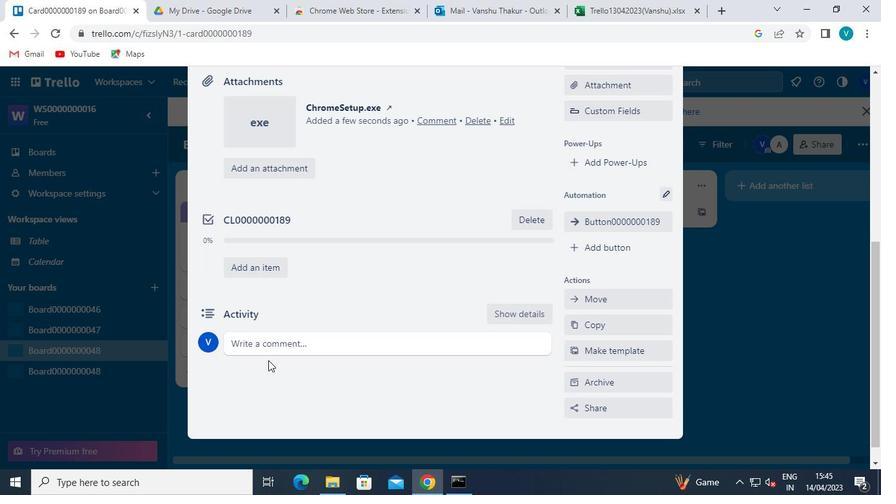 
Action: Mouse moved to (273, 347)
Screenshot: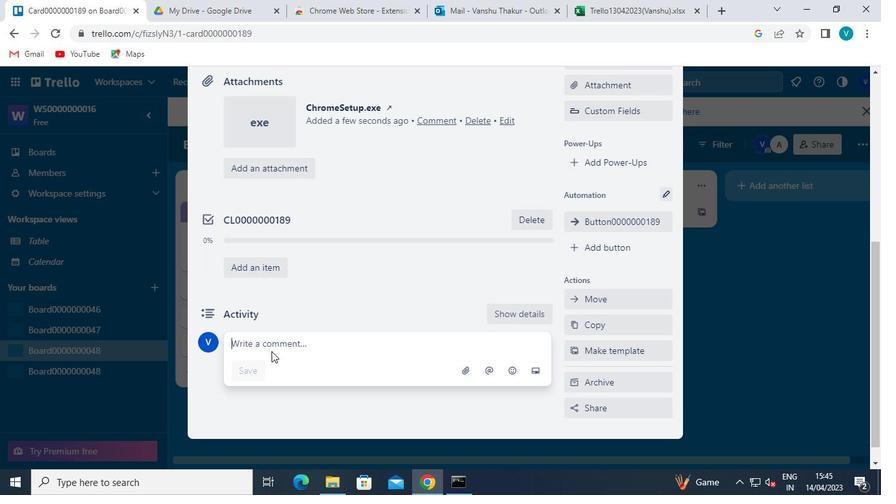 
Action: Keyboard Key.shift
Screenshot: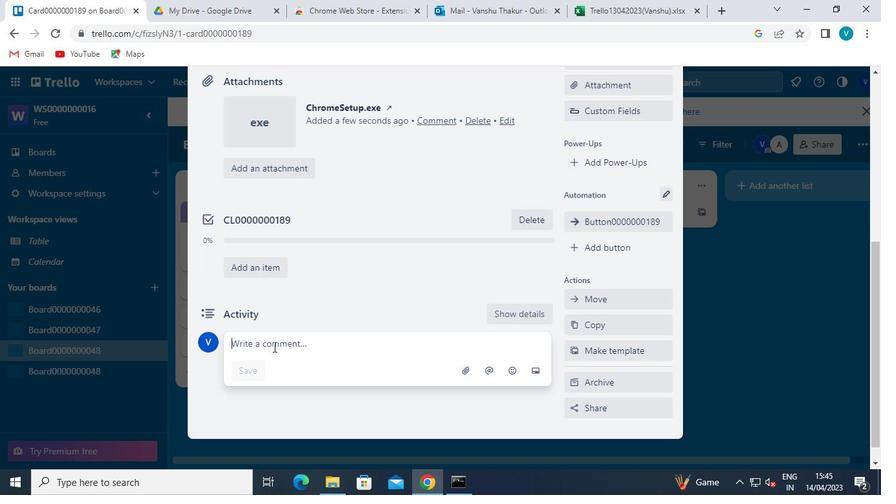 
Action: Keyboard C
Screenshot: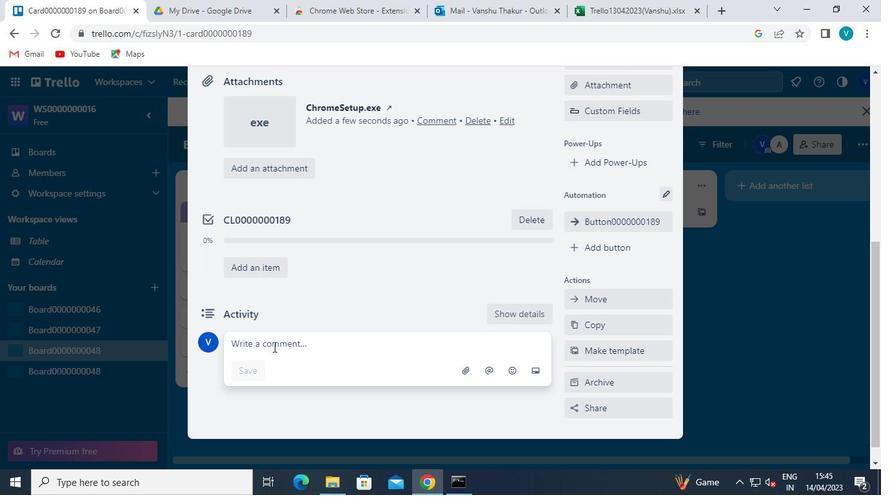 
Action: Keyboard M
Screenshot: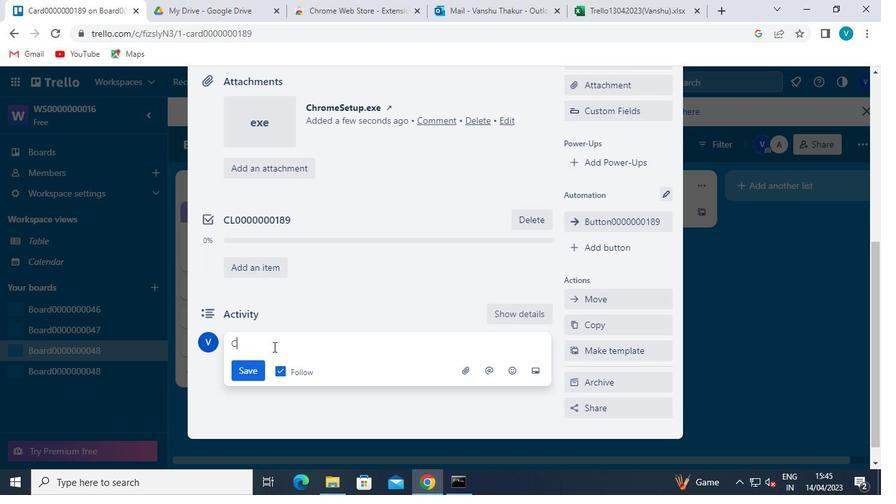 
Action: Keyboard <96>
Screenshot: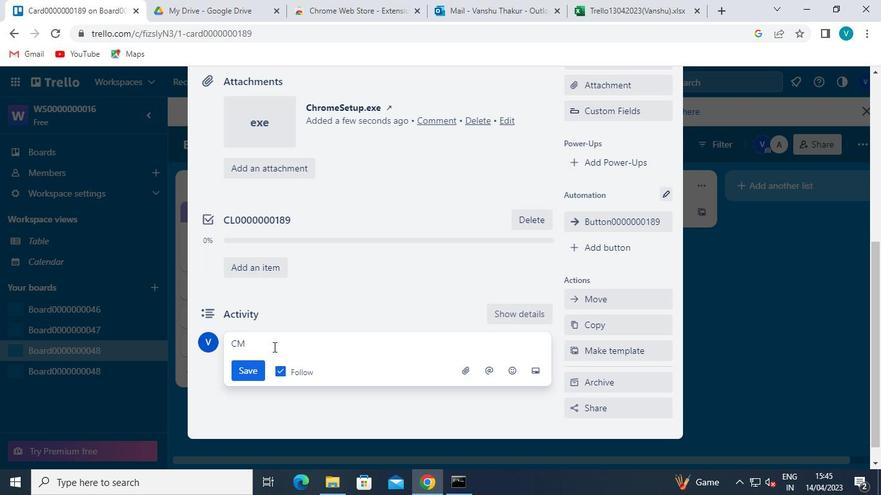 
Action: Keyboard <96>
Screenshot: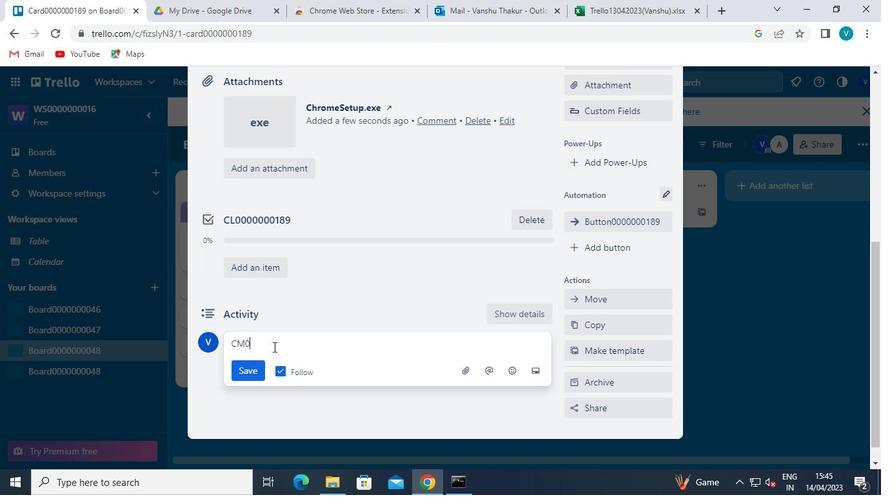 
Action: Keyboard <96>
Screenshot: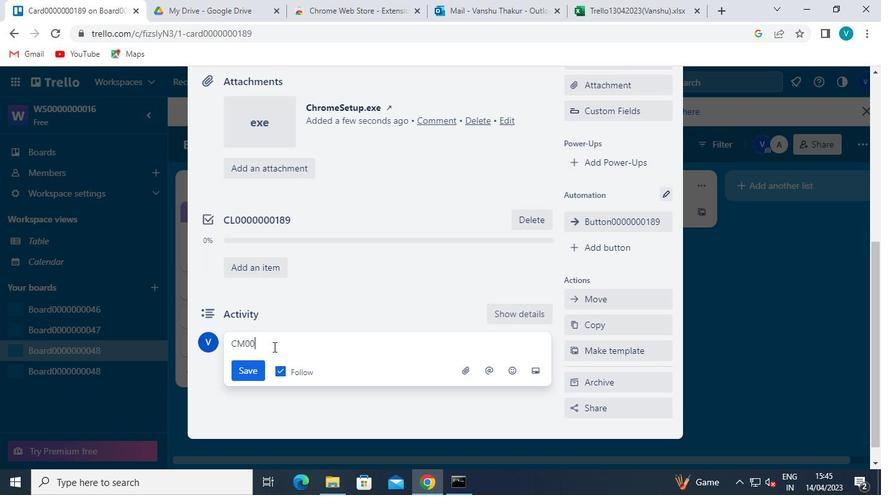 
Action: Keyboard <96>
Screenshot: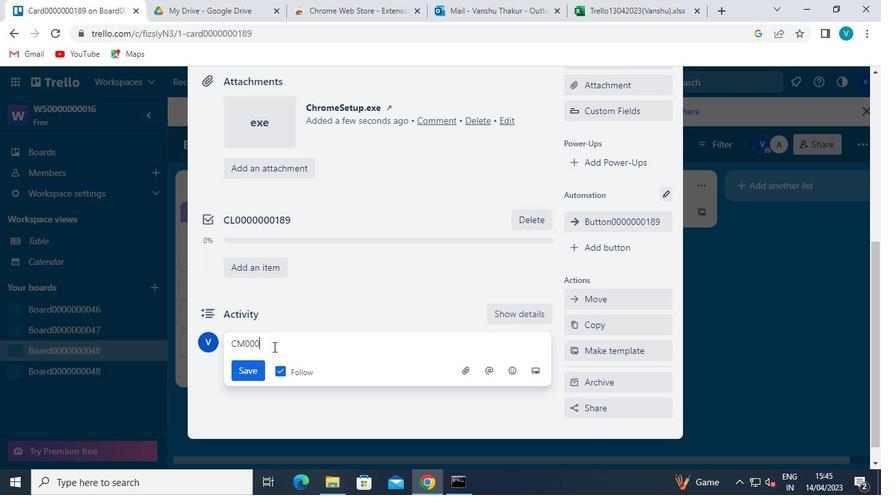 
Action: Keyboard <96>
Screenshot: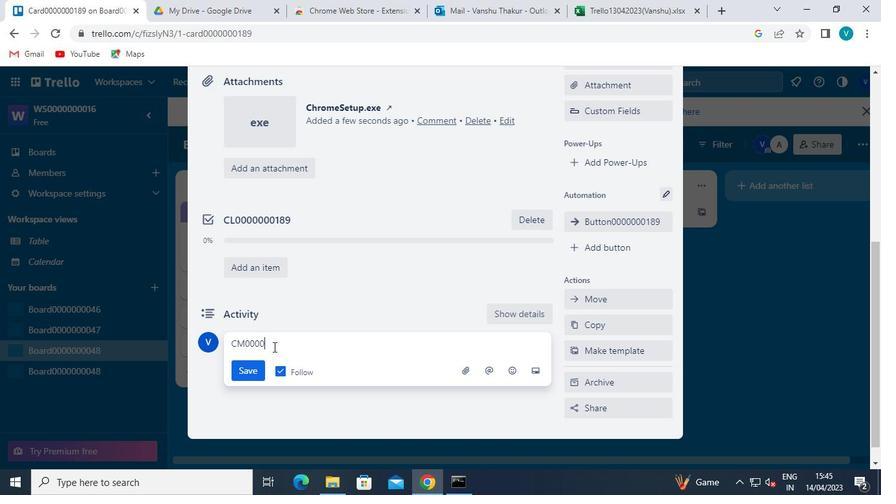 
Action: Keyboard <96>
Screenshot: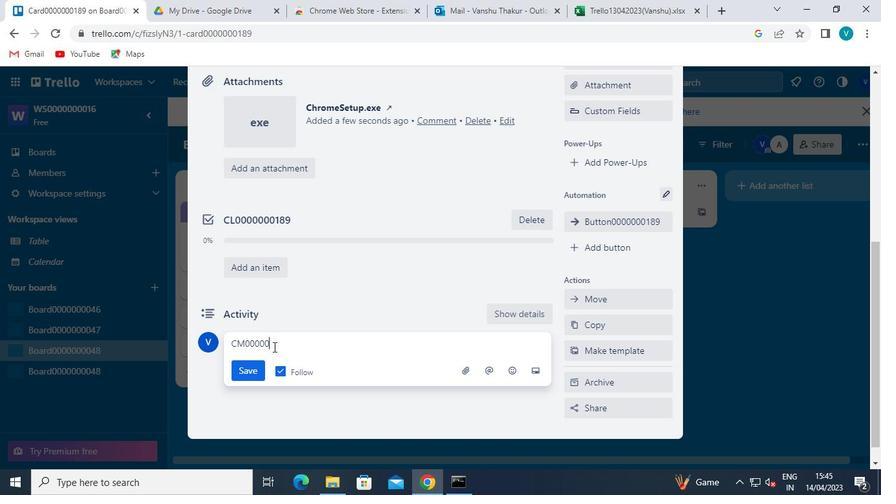 
Action: Keyboard <96>
Screenshot: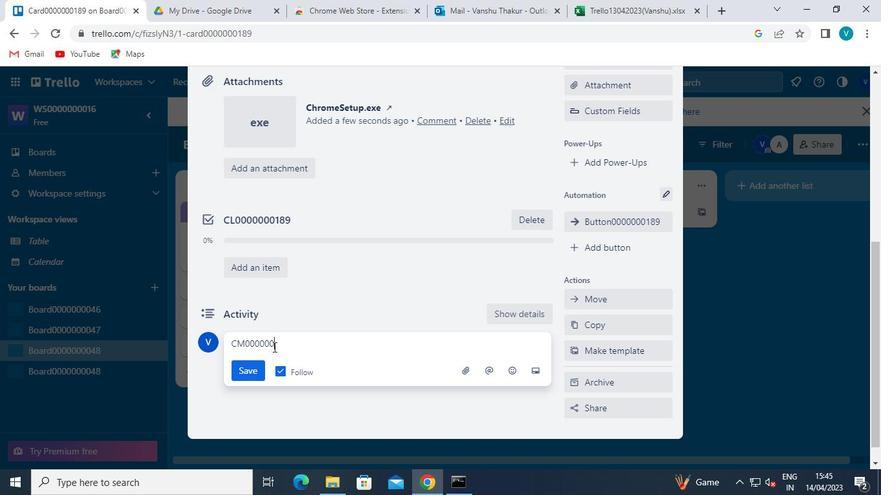 
Action: Keyboard <97>
Screenshot: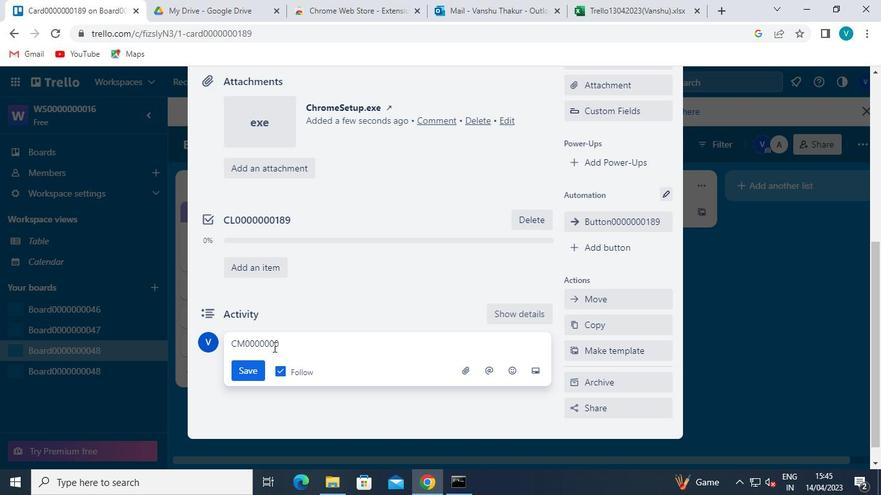 
Action: Keyboard <104>
Screenshot: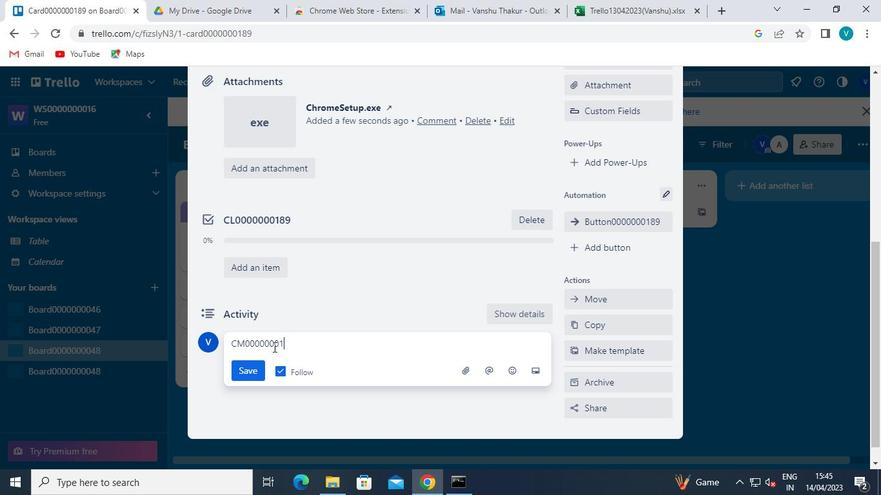 
Action: Keyboard <105>
Screenshot: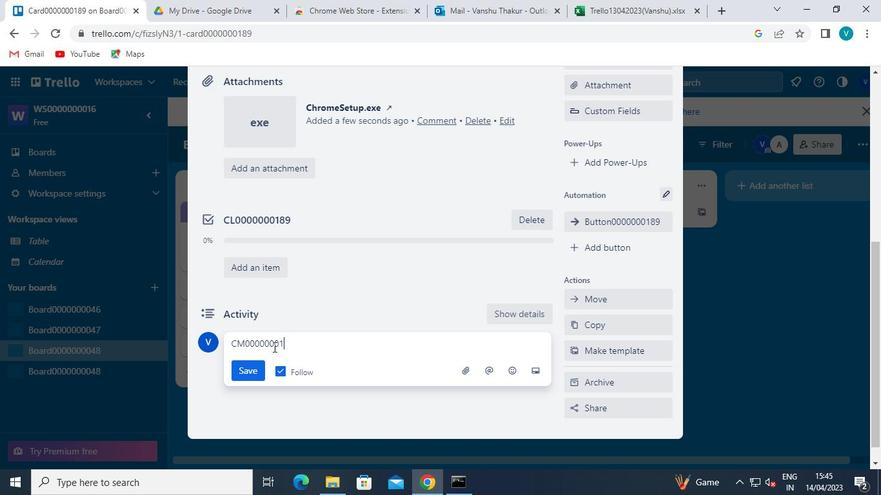 
Action: Mouse moved to (244, 374)
Screenshot: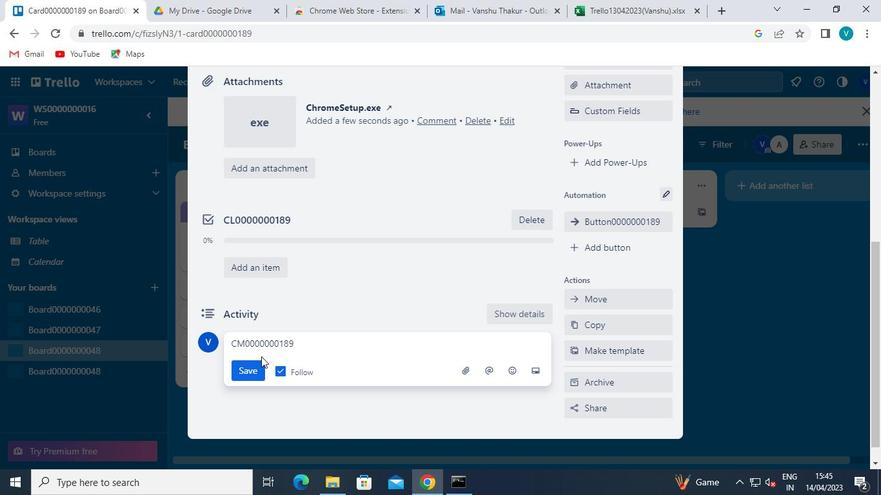 
Action: Mouse pressed left at (244, 374)
Screenshot: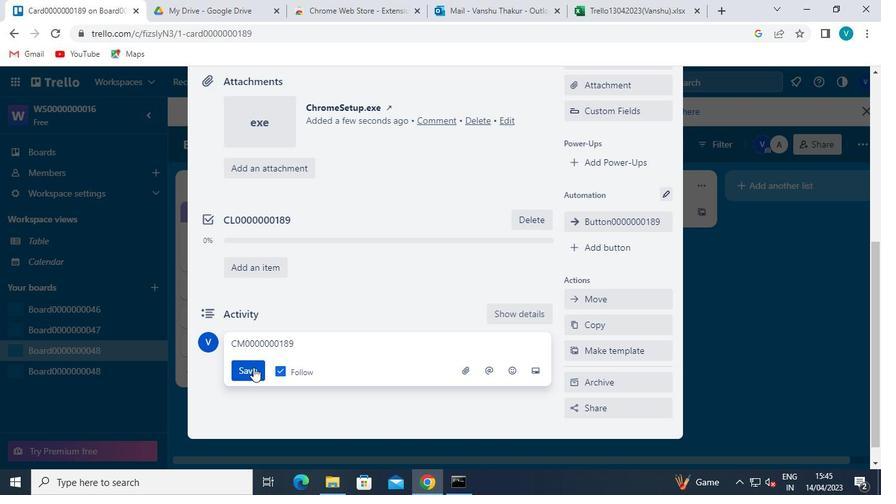 
Action: Mouse moved to (464, 481)
Screenshot: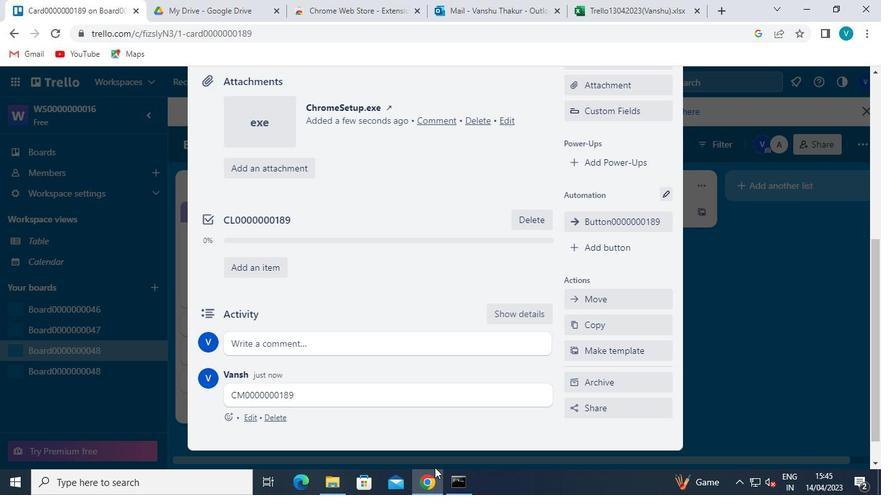 
Action: Mouse pressed left at (464, 481)
Screenshot: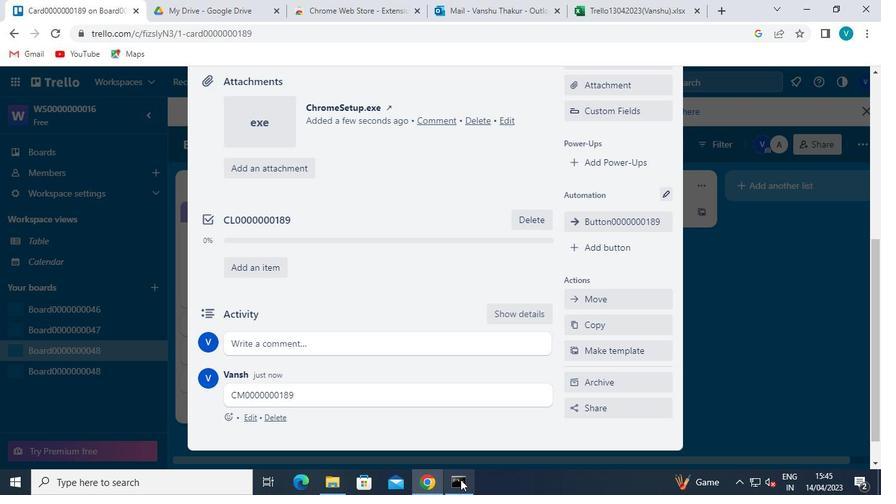 
Action: Mouse moved to (777, 40)
Screenshot: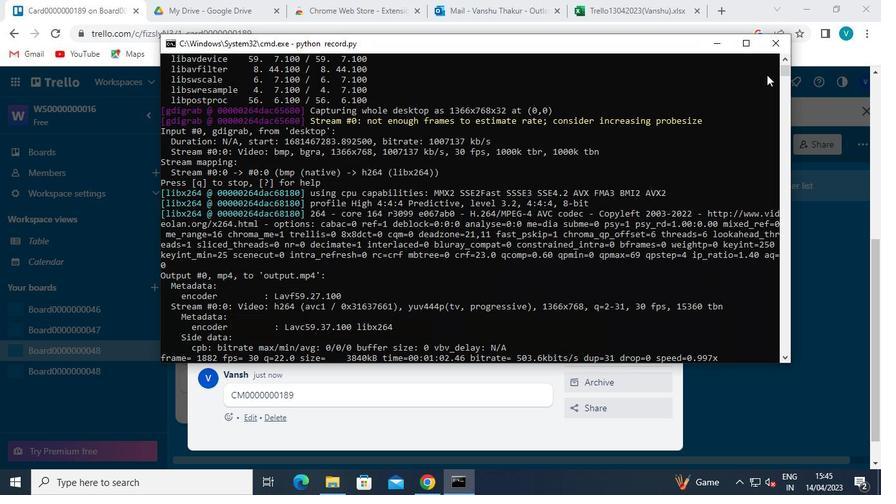 
Action: Mouse pressed left at (777, 40)
Screenshot: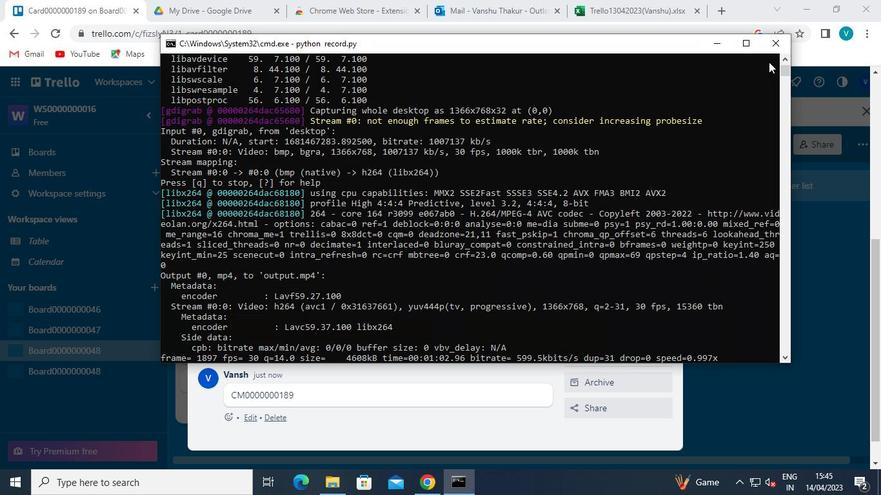 
